 Task: Create a due date automation trigger when advanced on, on the monday of the week a card is due add content with a name containing resume at 11:00 AM.
Action: Mouse moved to (1303, 151)
Screenshot: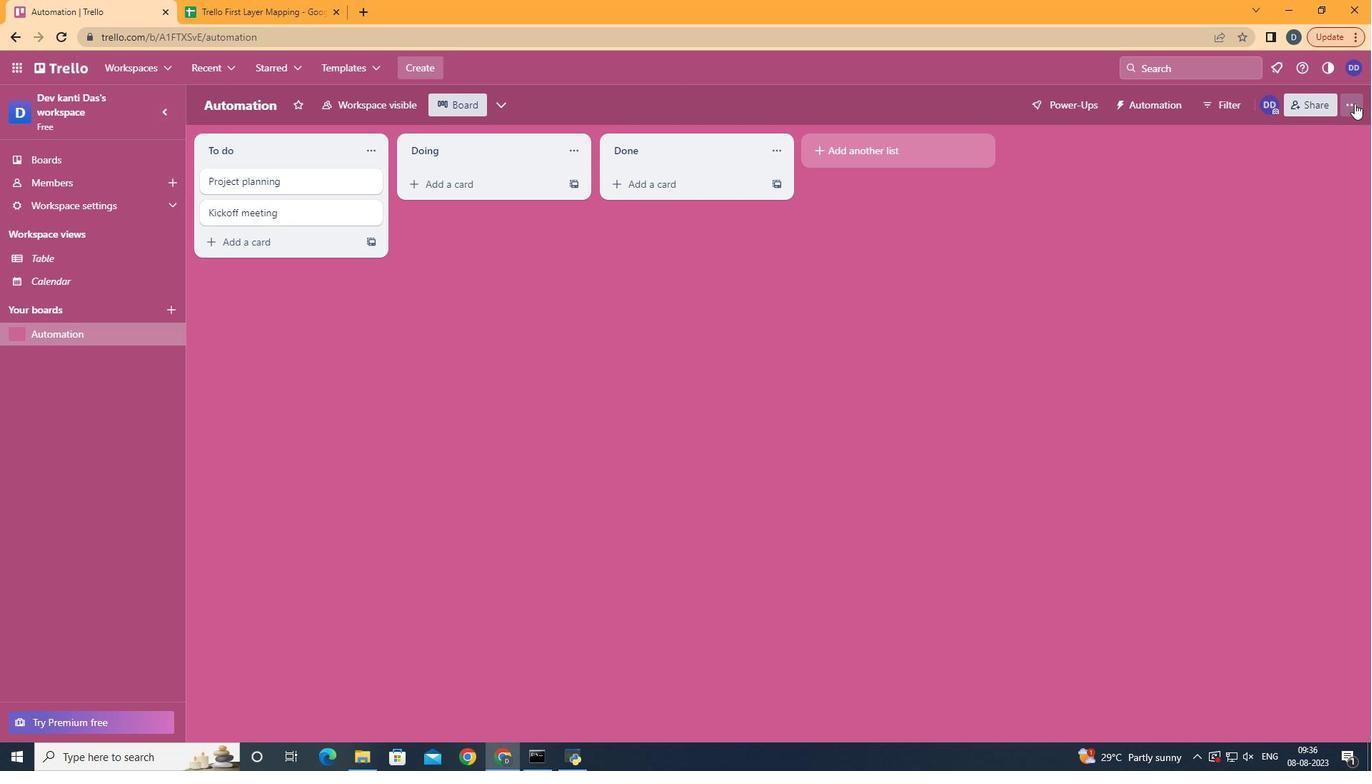 
Action: Mouse pressed left at (1303, 151)
Screenshot: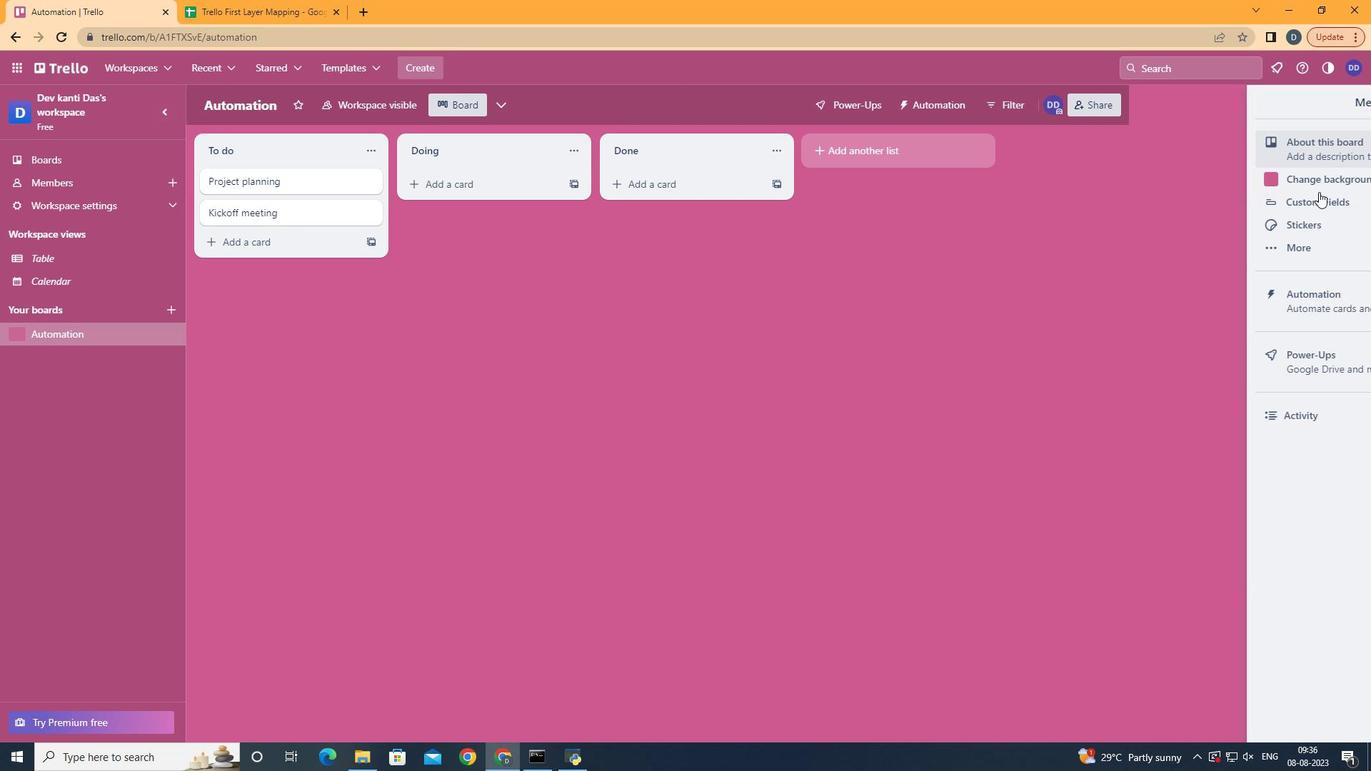 
Action: Mouse moved to (1215, 322)
Screenshot: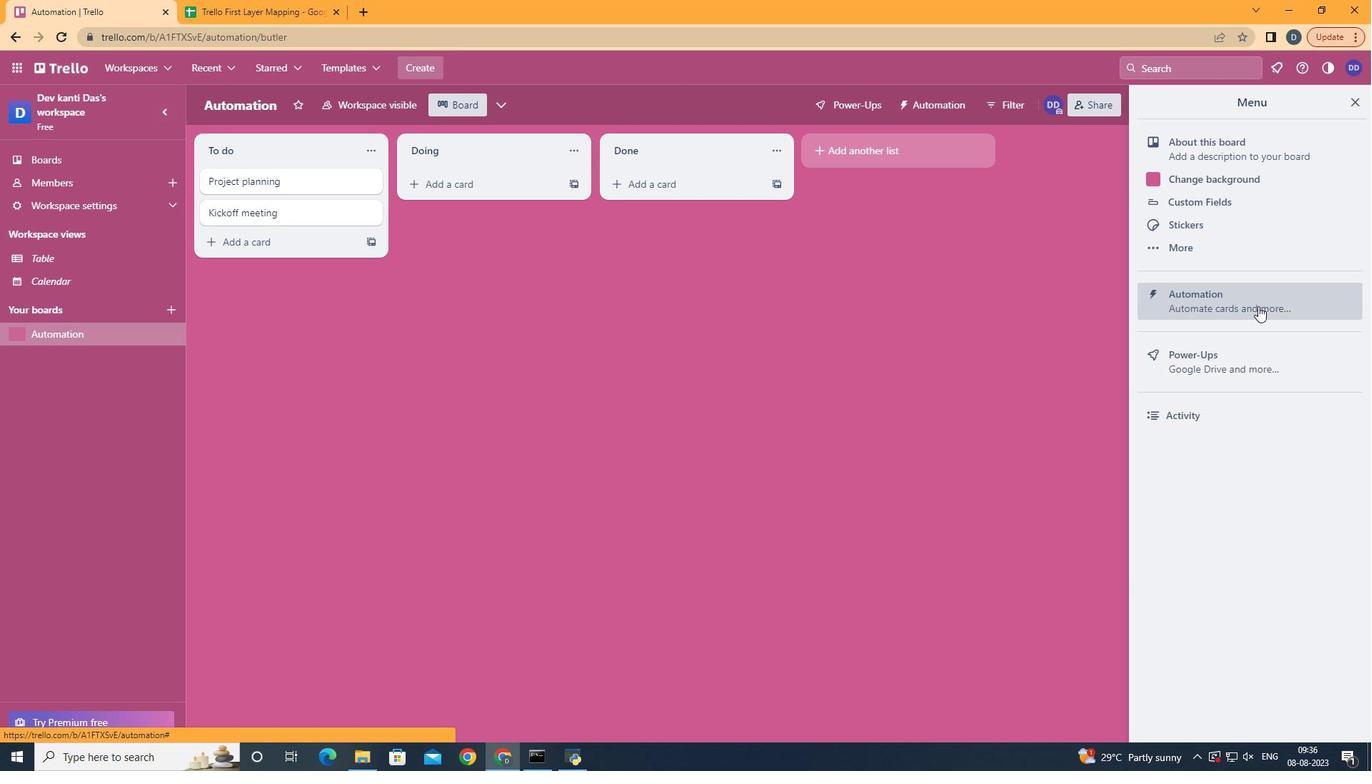 
Action: Mouse pressed left at (1215, 322)
Screenshot: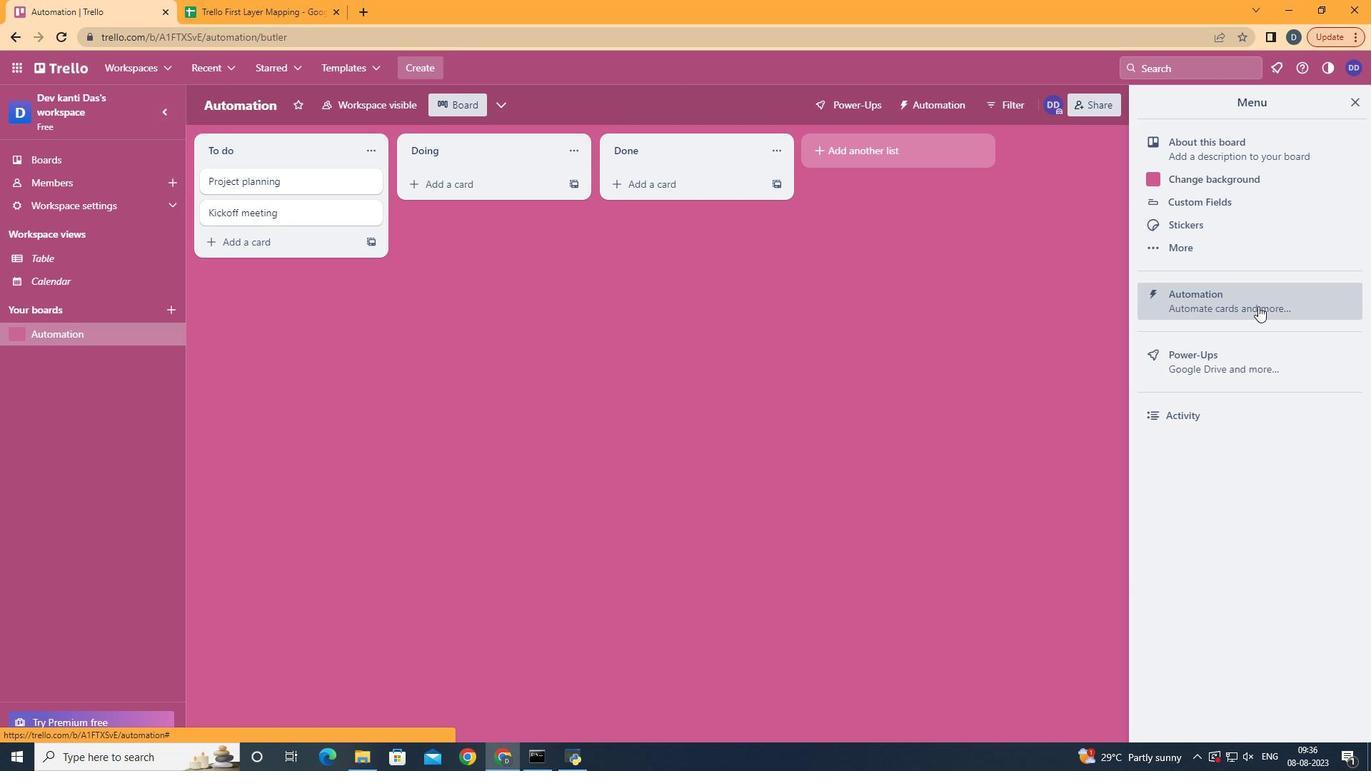 
Action: Mouse moved to (342, 312)
Screenshot: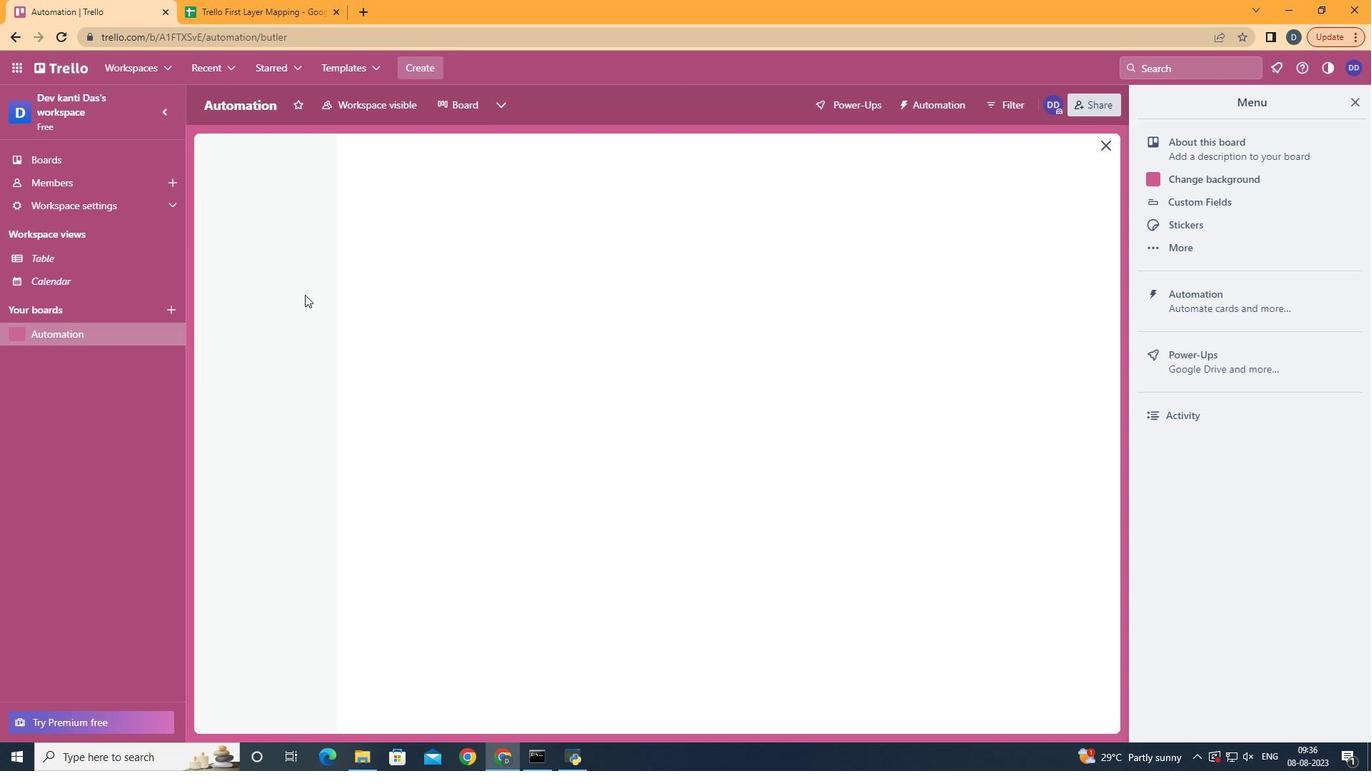 
Action: Mouse pressed left at (342, 312)
Screenshot: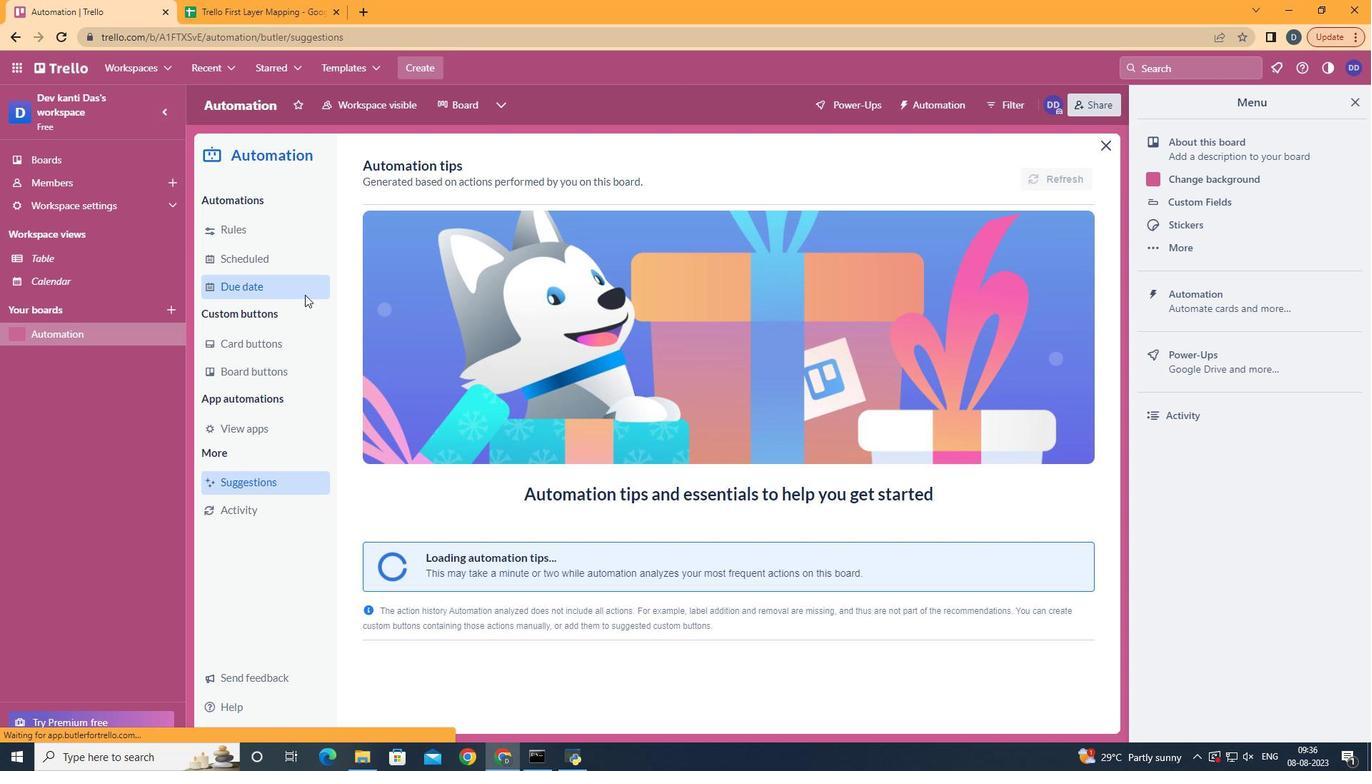 
Action: Mouse moved to (983, 210)
Screenshot: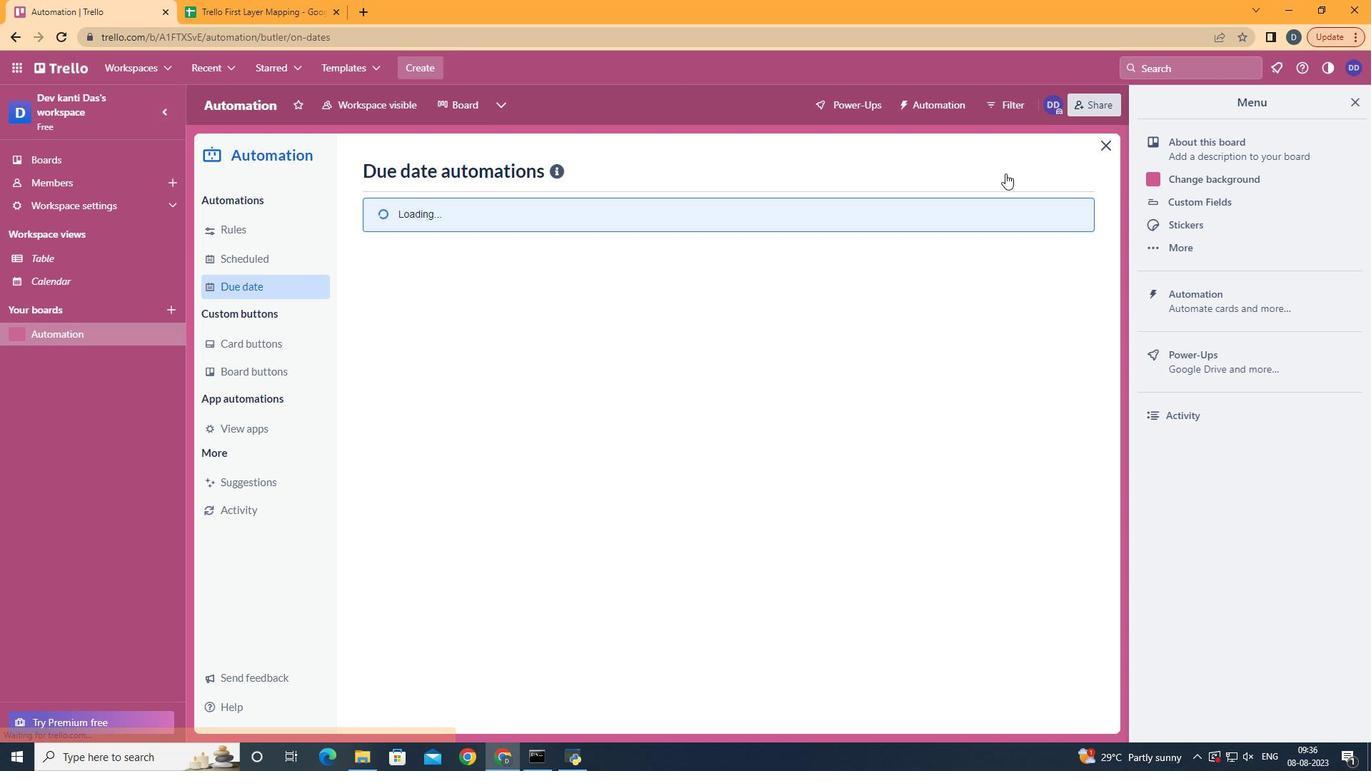 
Action: Mouse pressed left at (983, 210)
Screenshot: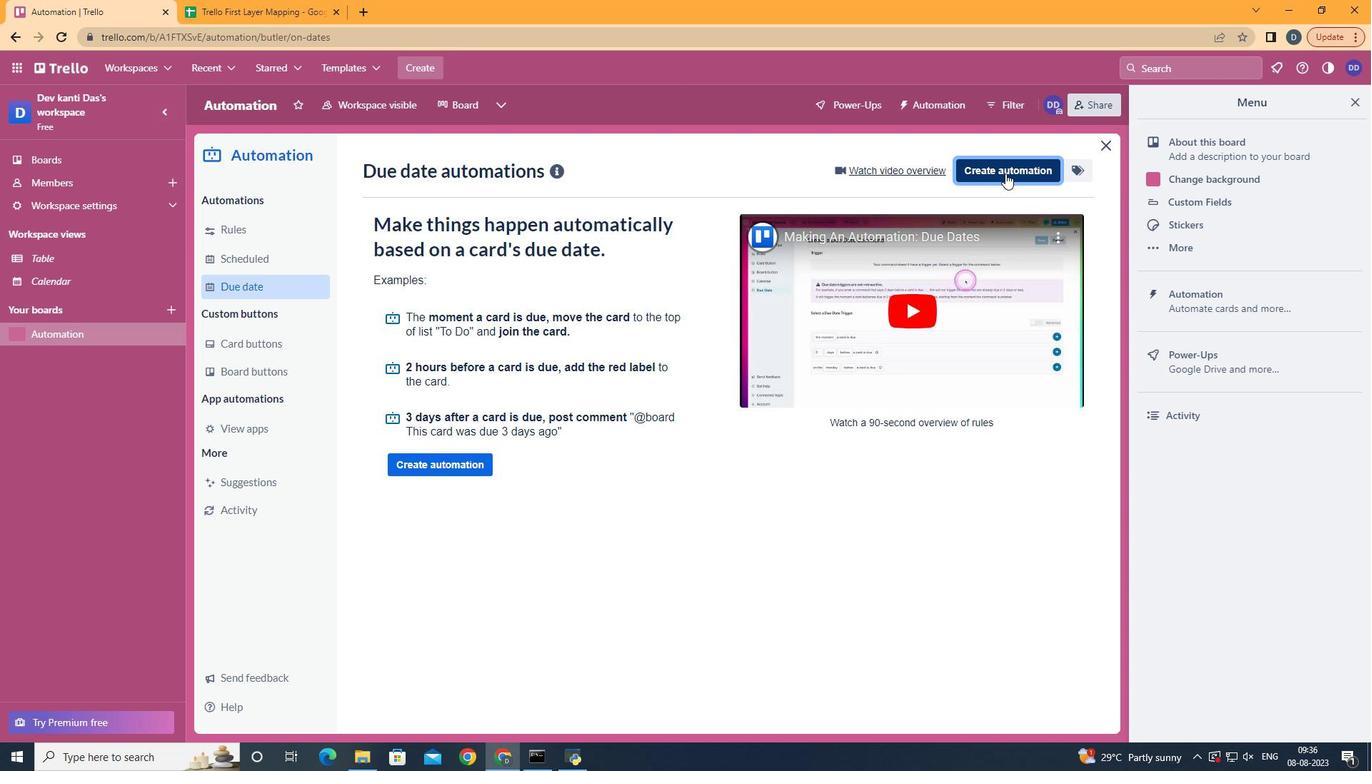
Action: Mouse moved to (763, 320)
Screenshot: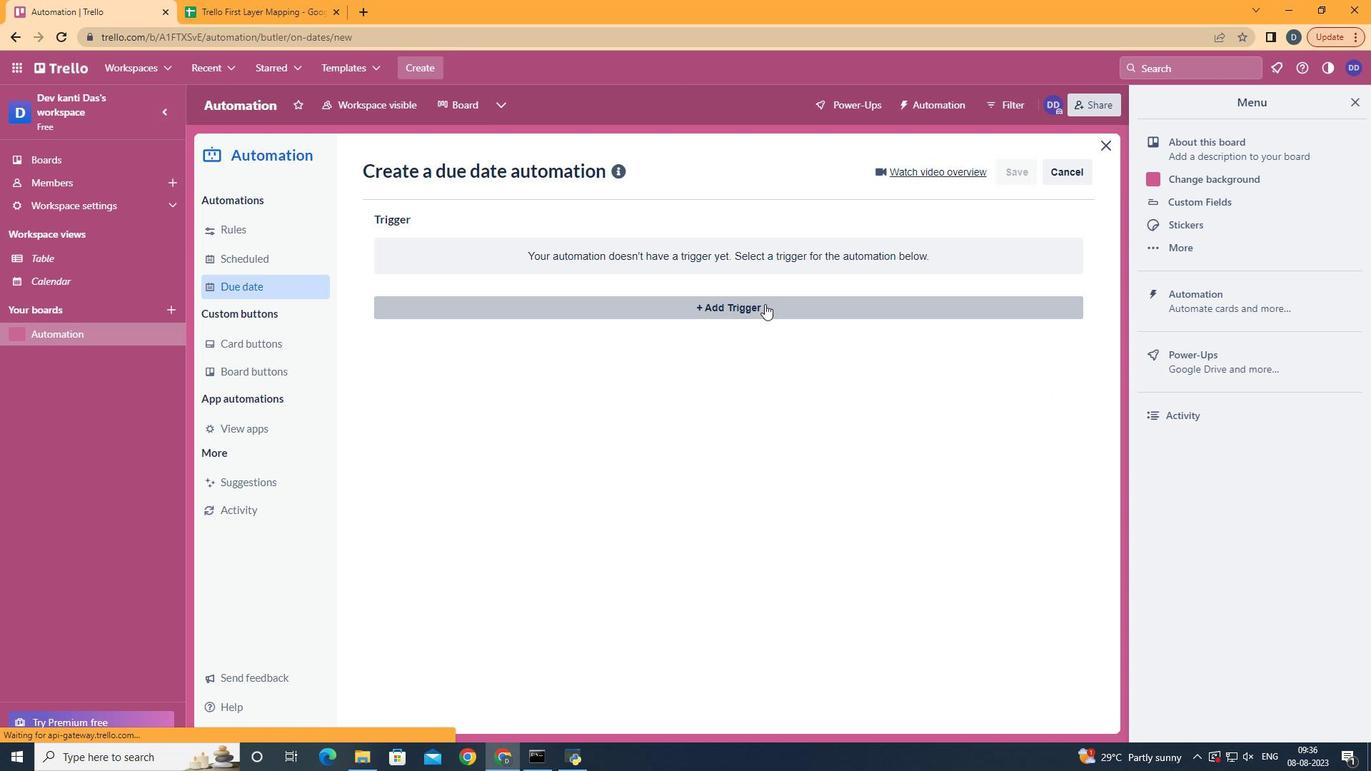 
Action: Mouse pressed left at (763, 320)
Screenshot: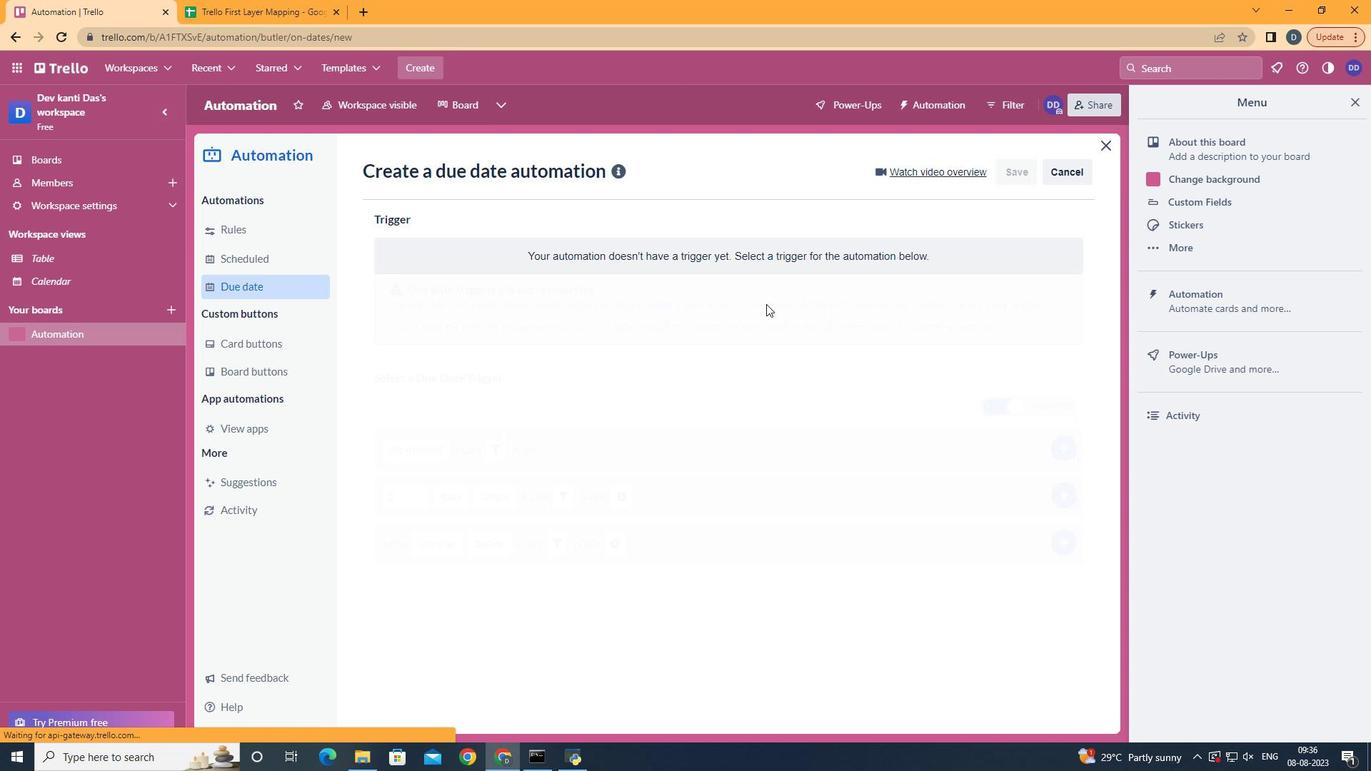 
Action: Mouse moved to (491, 372)
Screenshot: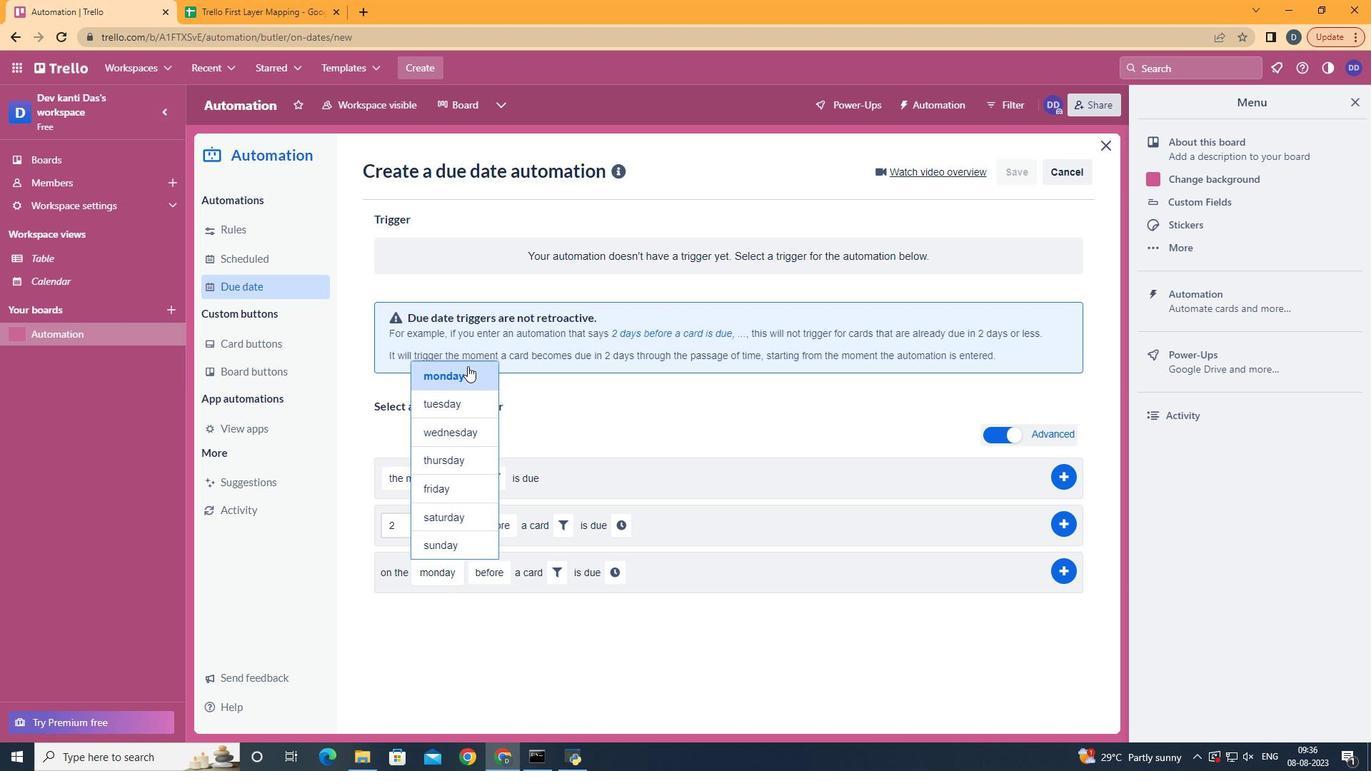 
Action: Mouse pressed left at (491, 372)
Screenshot: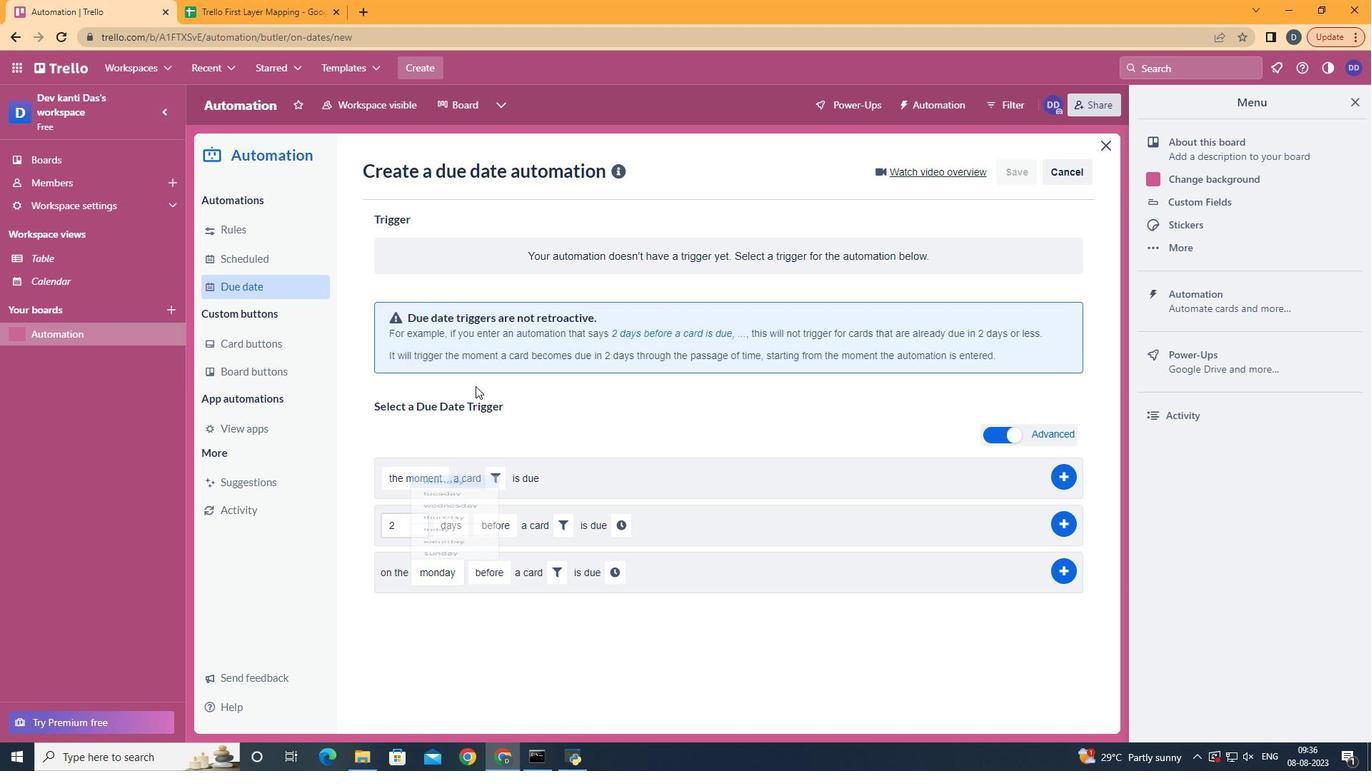 
Action: Mouse moved to (526, 613)
Screenshot: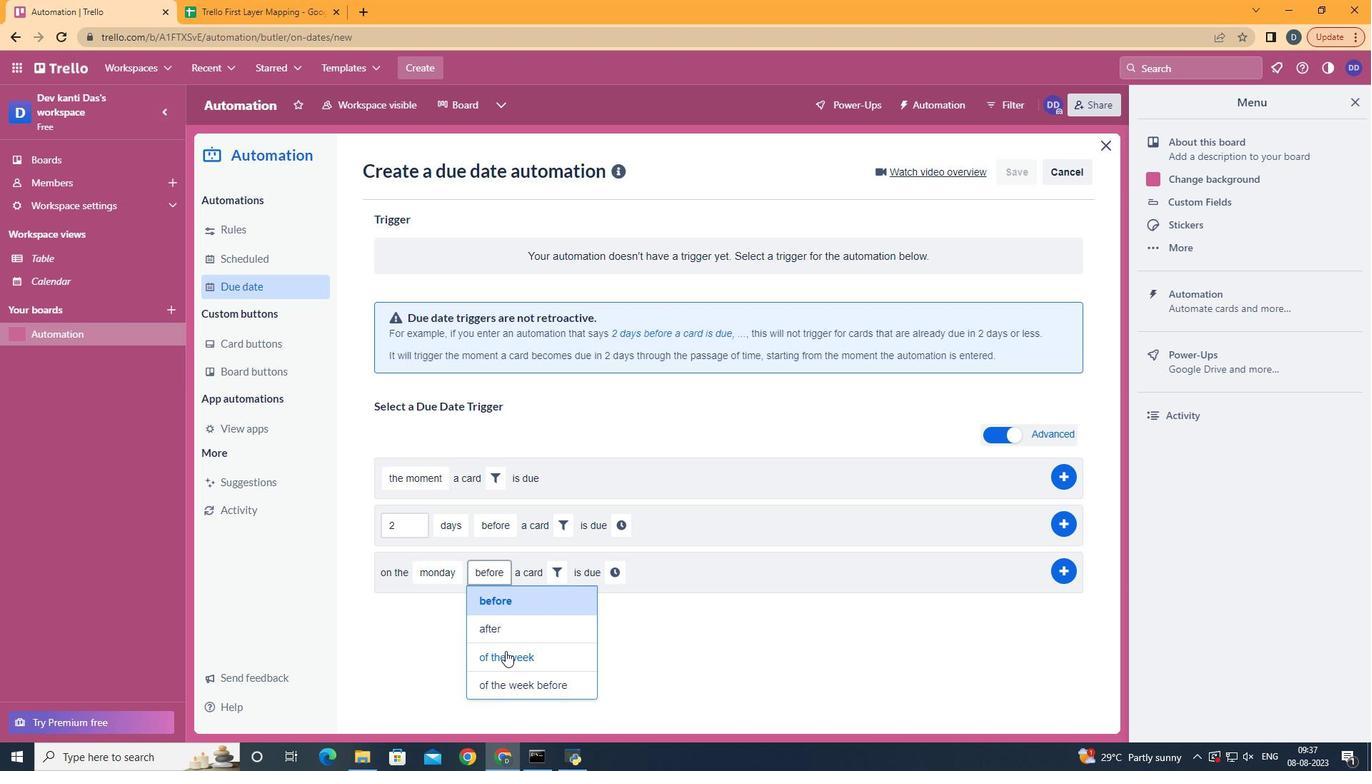 
Action: Mouse pressed left at (526, 613)
Screenshot: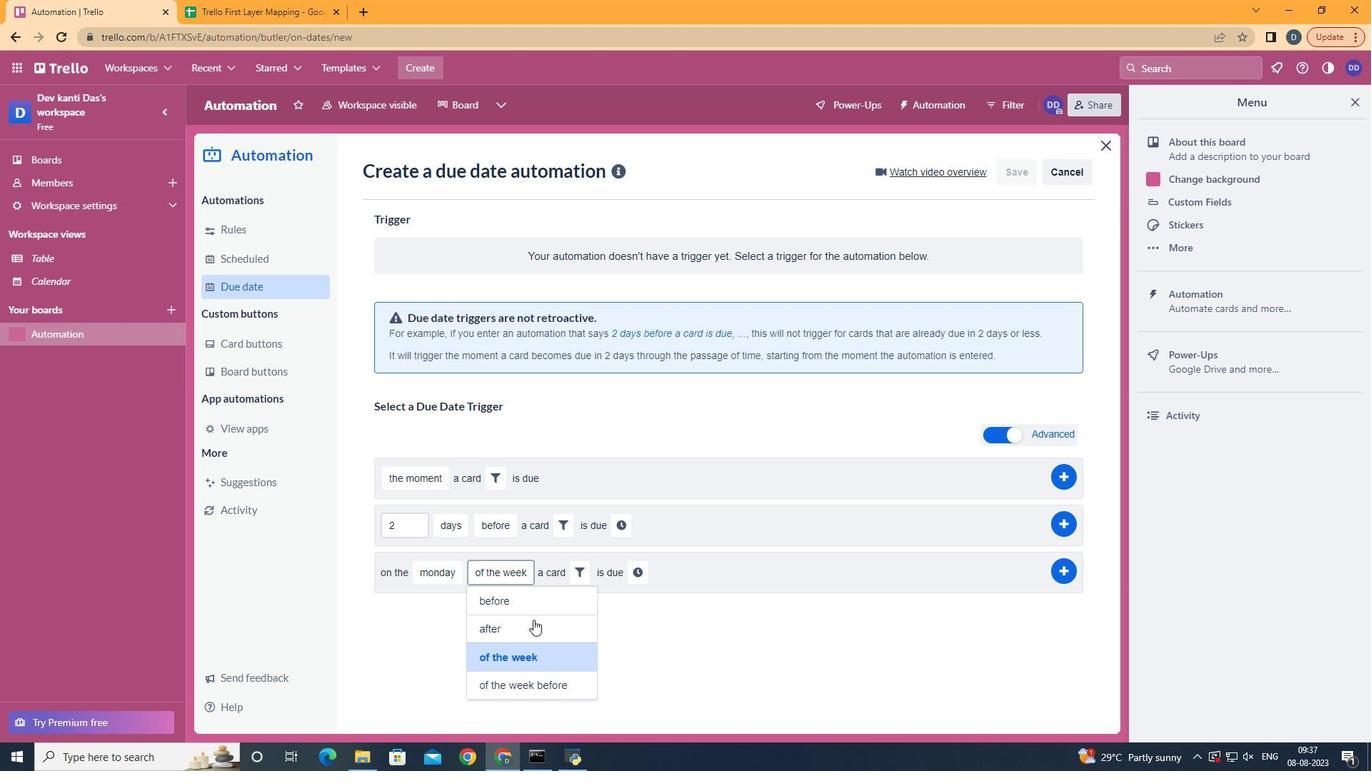 
Action: Mouse moved to (595, 535)
Screenshot: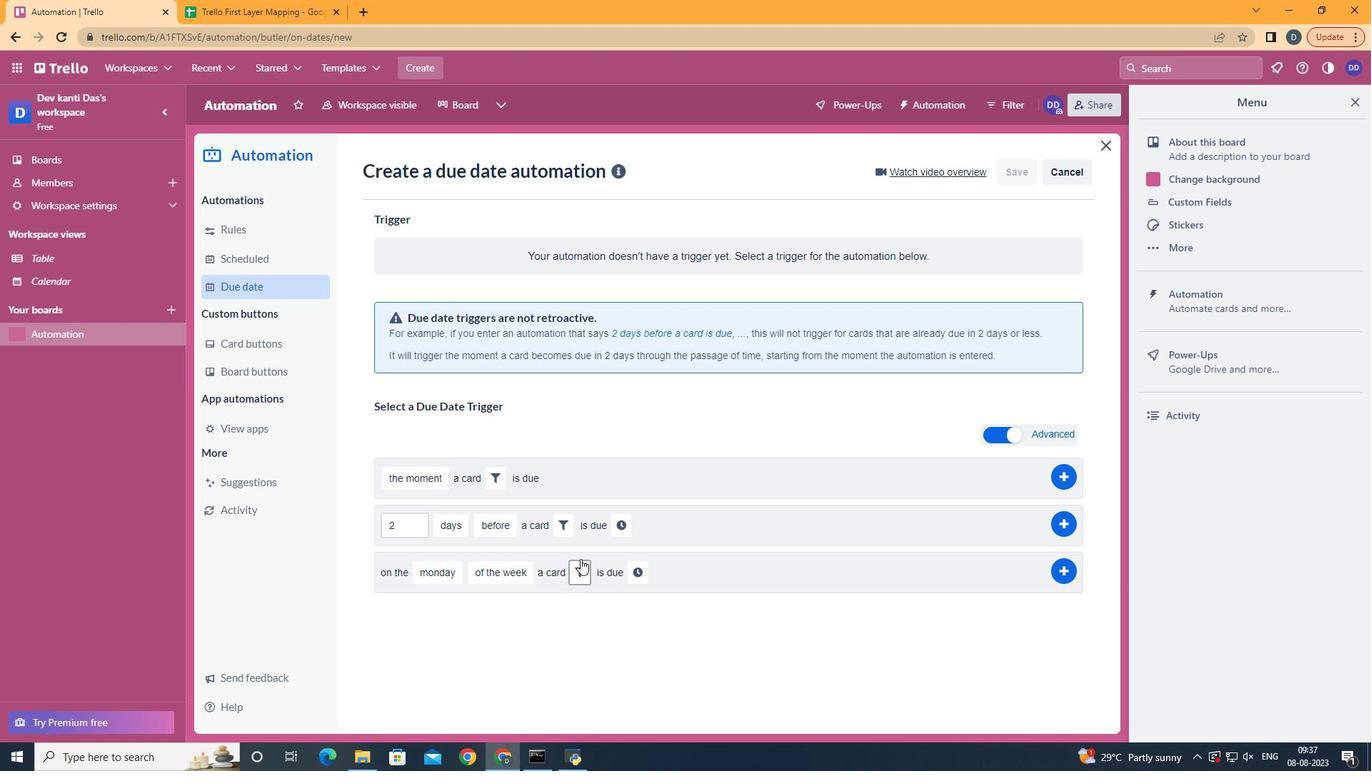 
Action: Mouse pressed left at (595, 535)
Screenshot: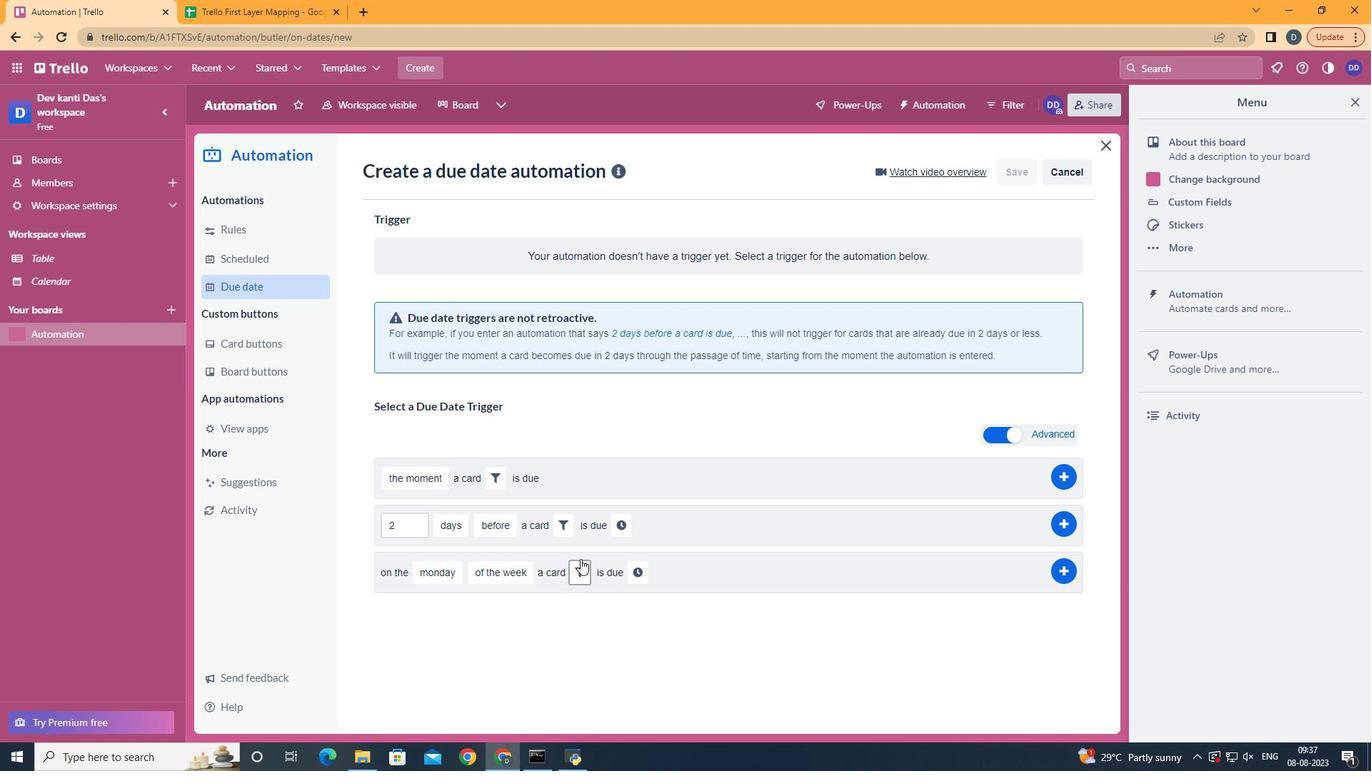 
Action: Mouse moved to (753, 580)
Screenshot: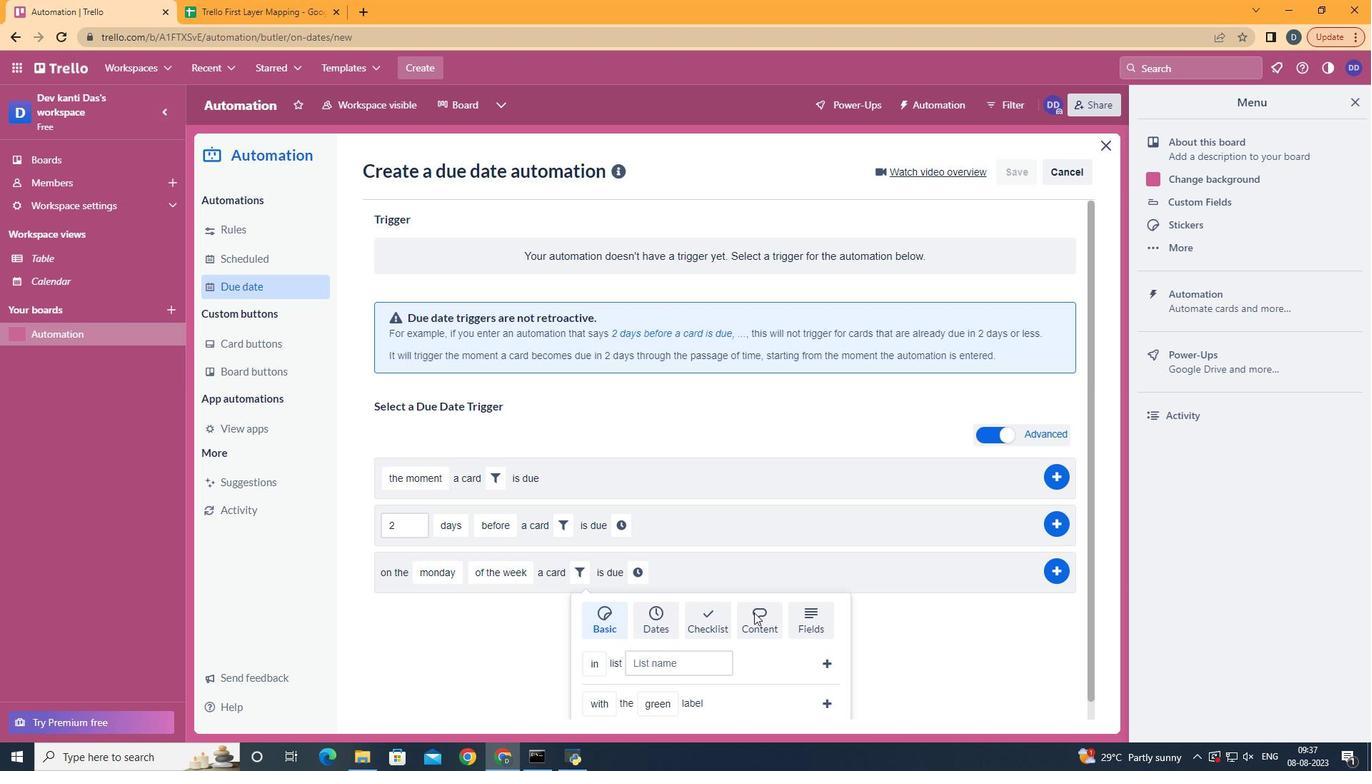 
Action: Mouse pressed left at (753, 580)
Screenshot: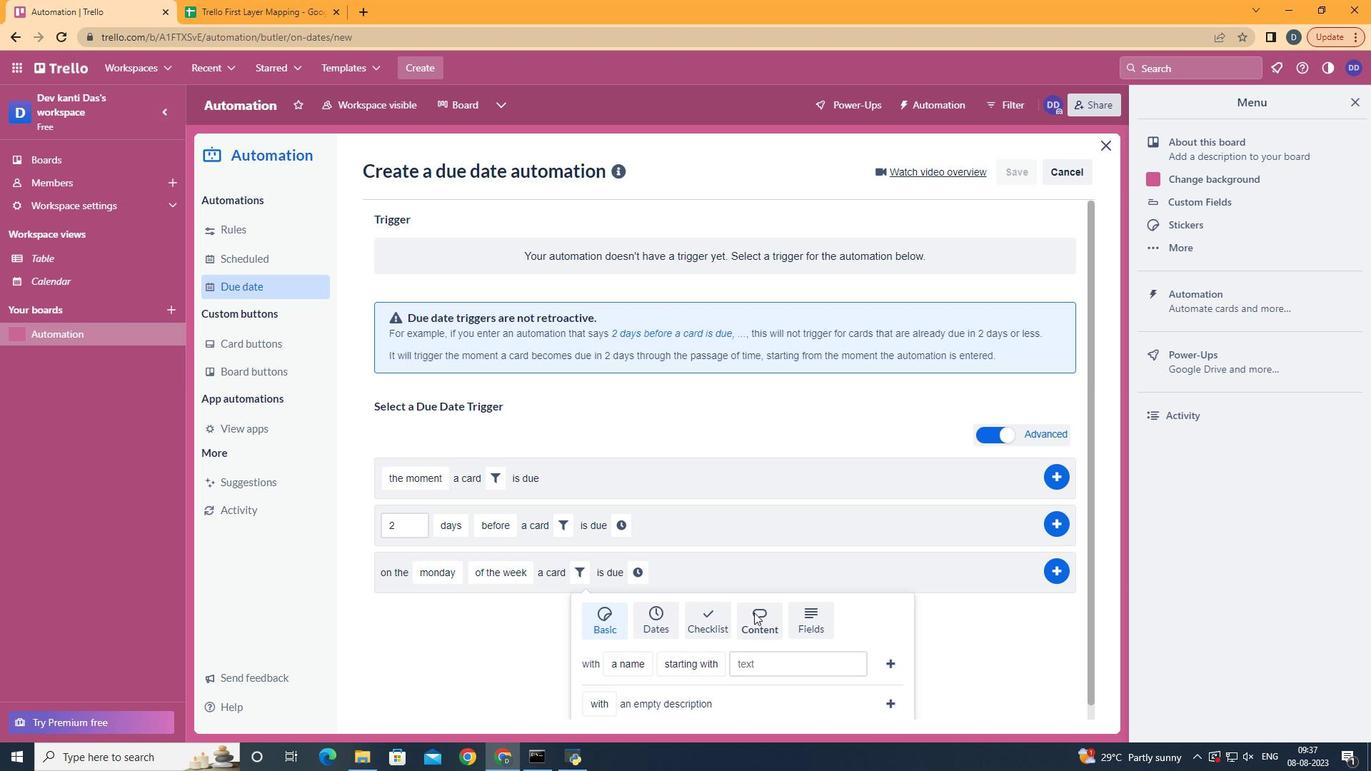 
Action: Mouse moved to (656, 552)
Screenshot: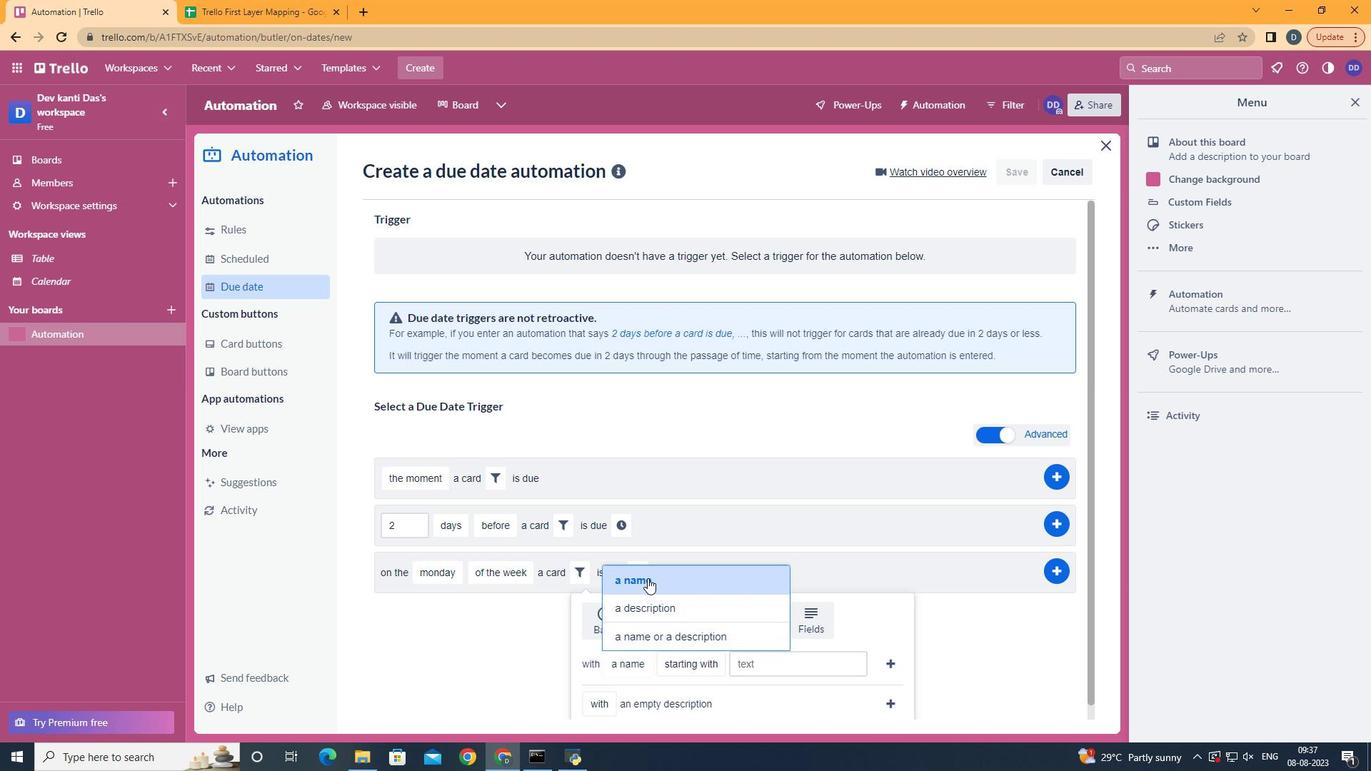 
Action: Mouse pressed left at (656, 552)
Screenshot: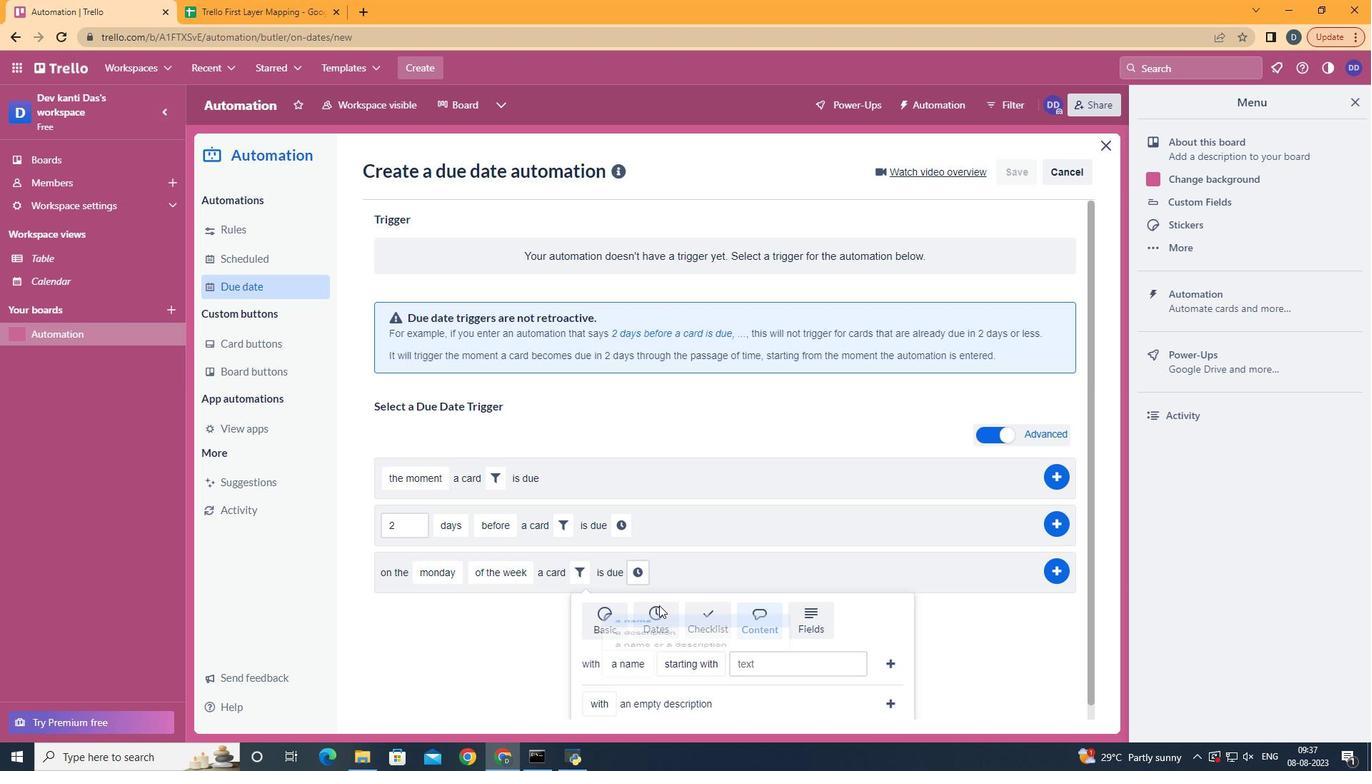 
Action: Mouse moved to (740, 529)
Screenshot: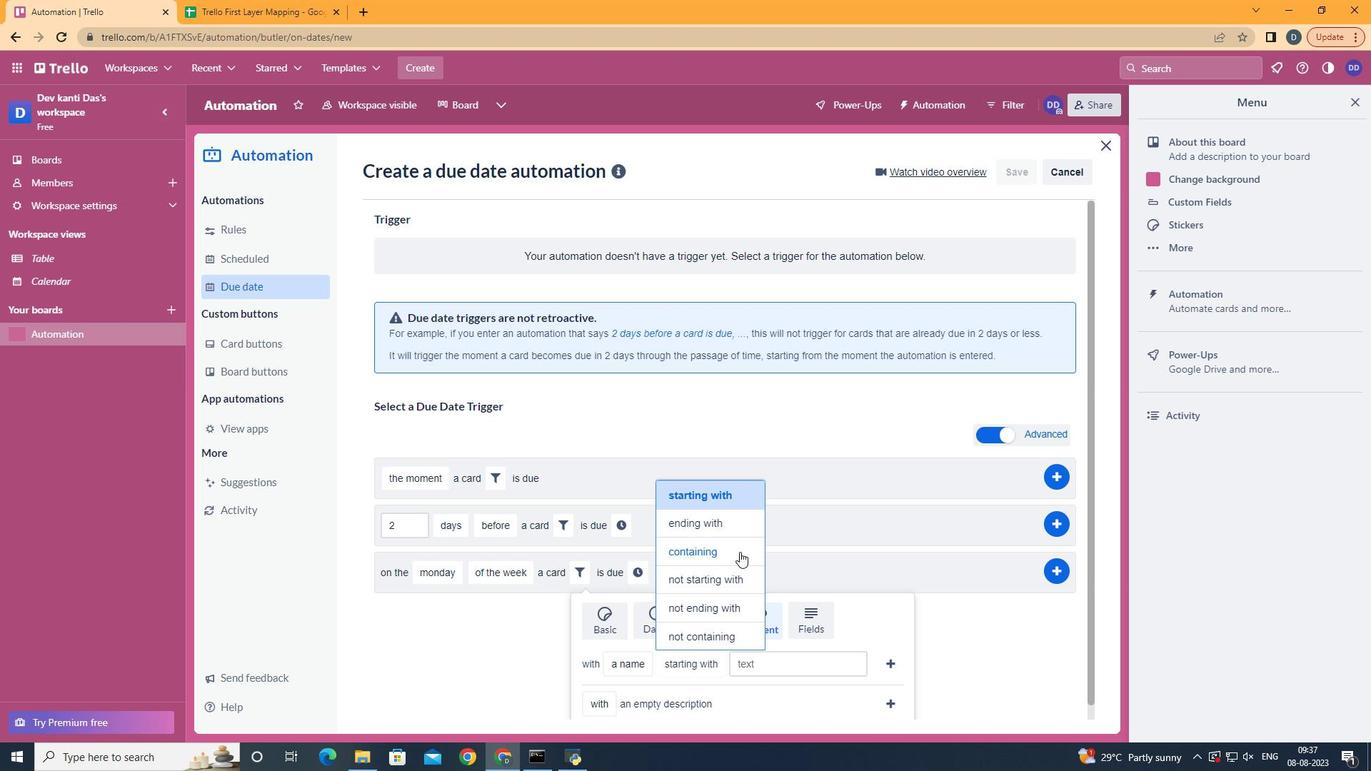 
Action: Mouse pressed left at (740, 529)
Screenshot: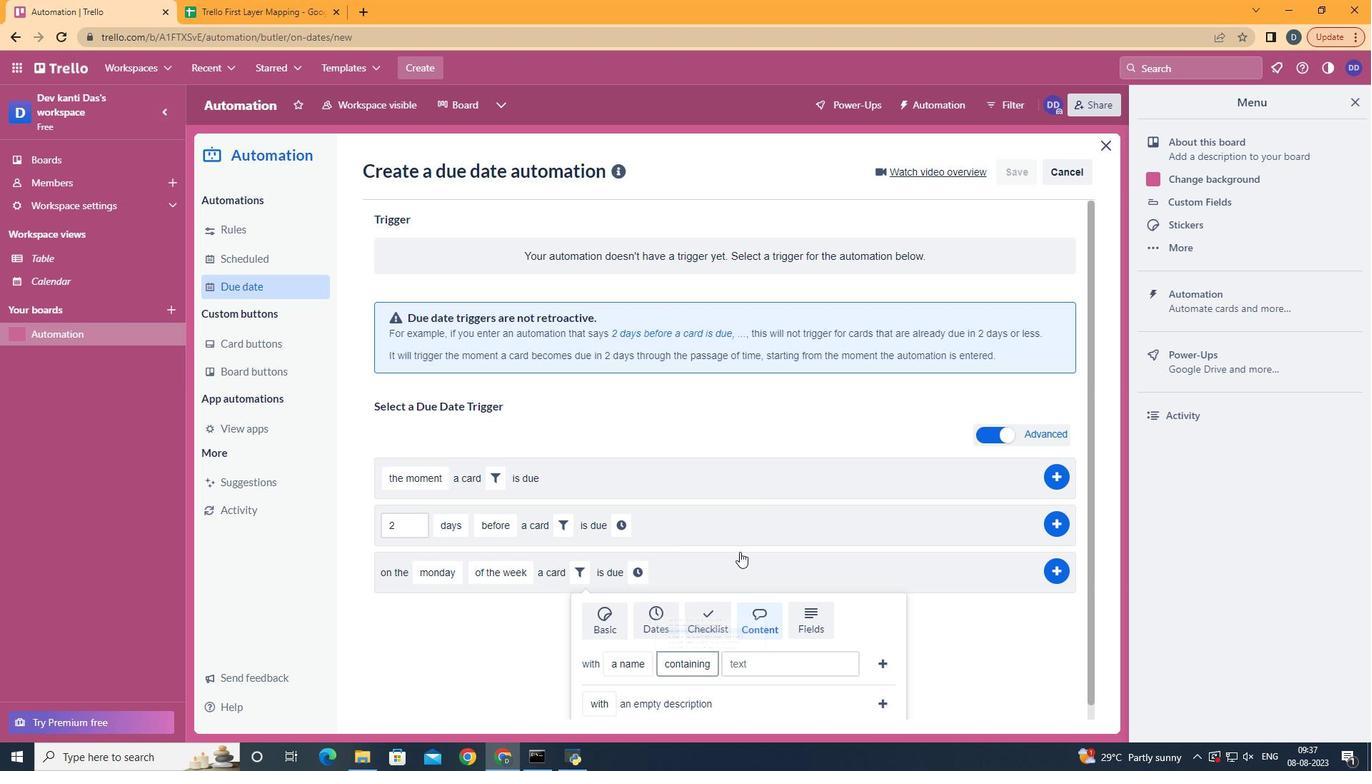
Action: Mouse moved to (771, 625)
Screenshot: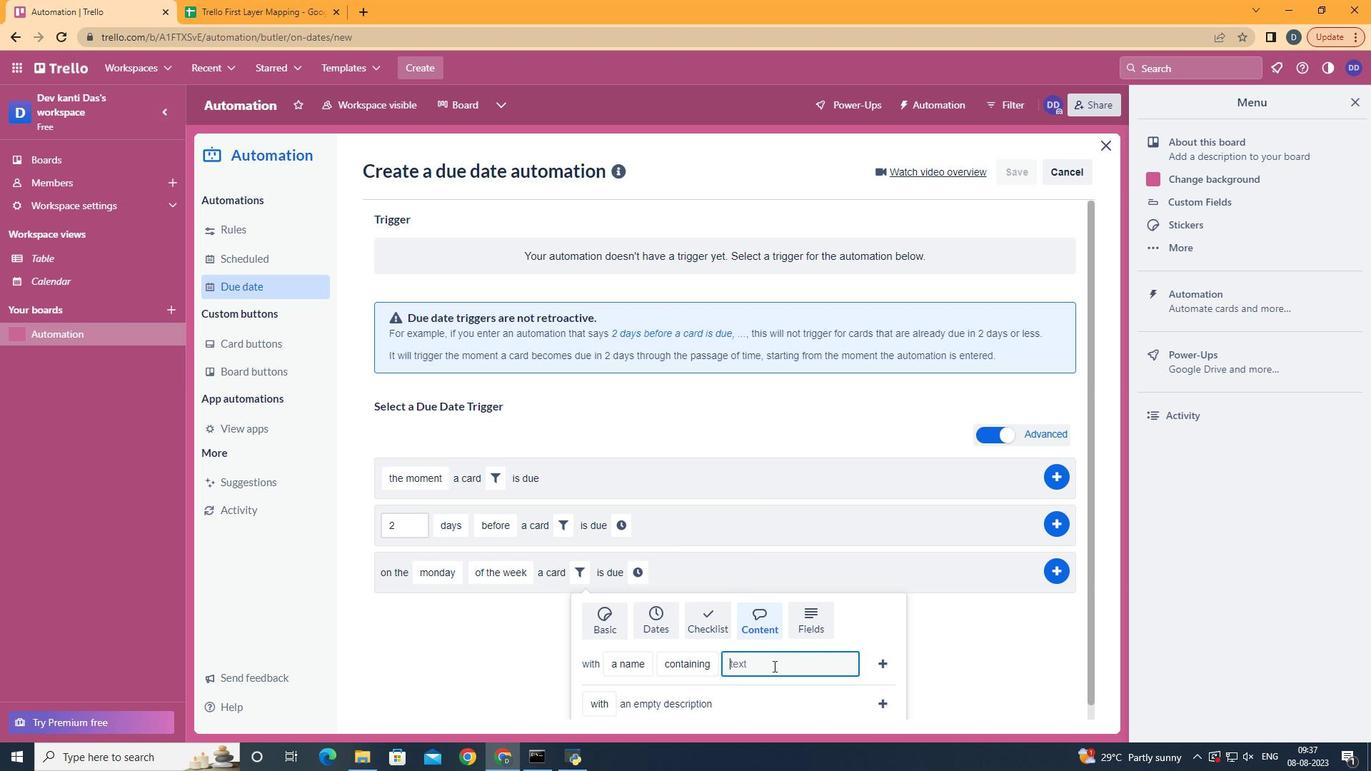 
Action: Mouse pressed left at (771, 625)
Screenshot: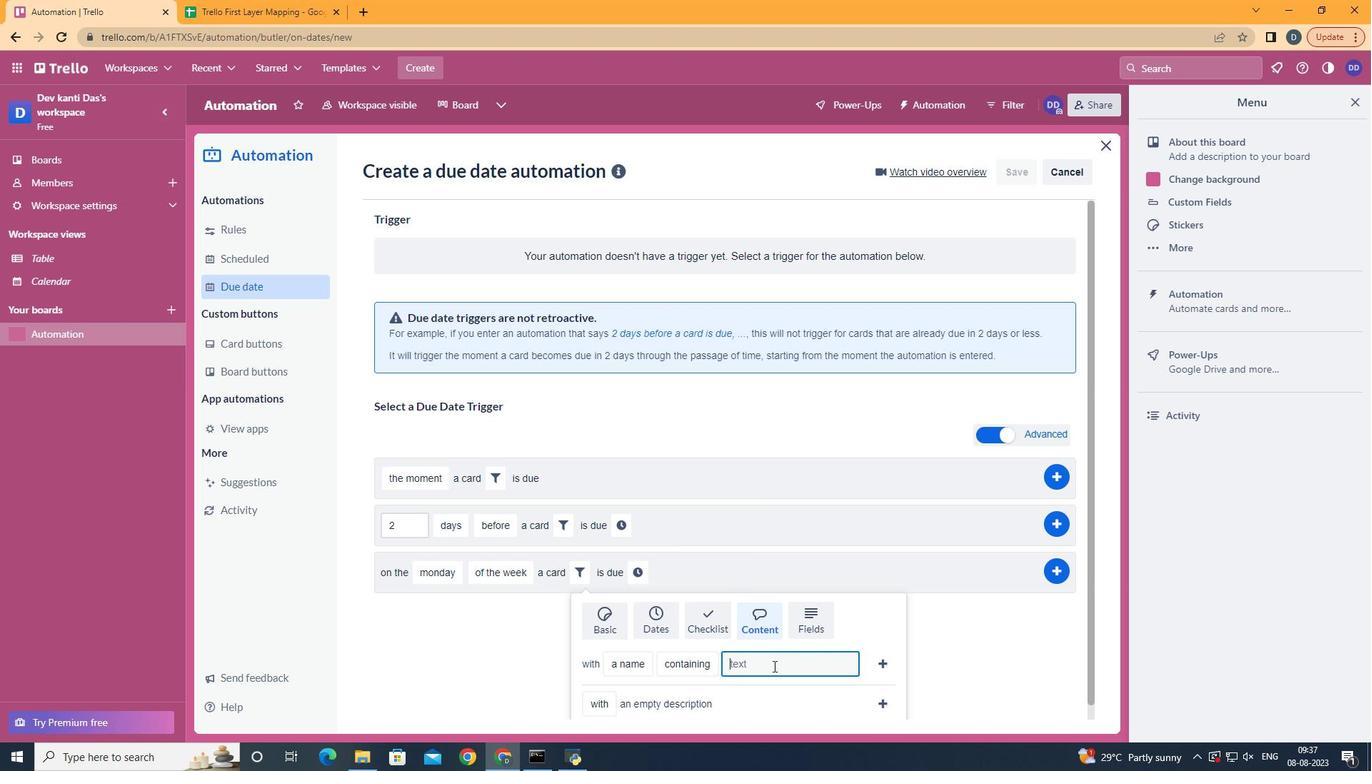 
Action: Key pressed resume
Screenshot: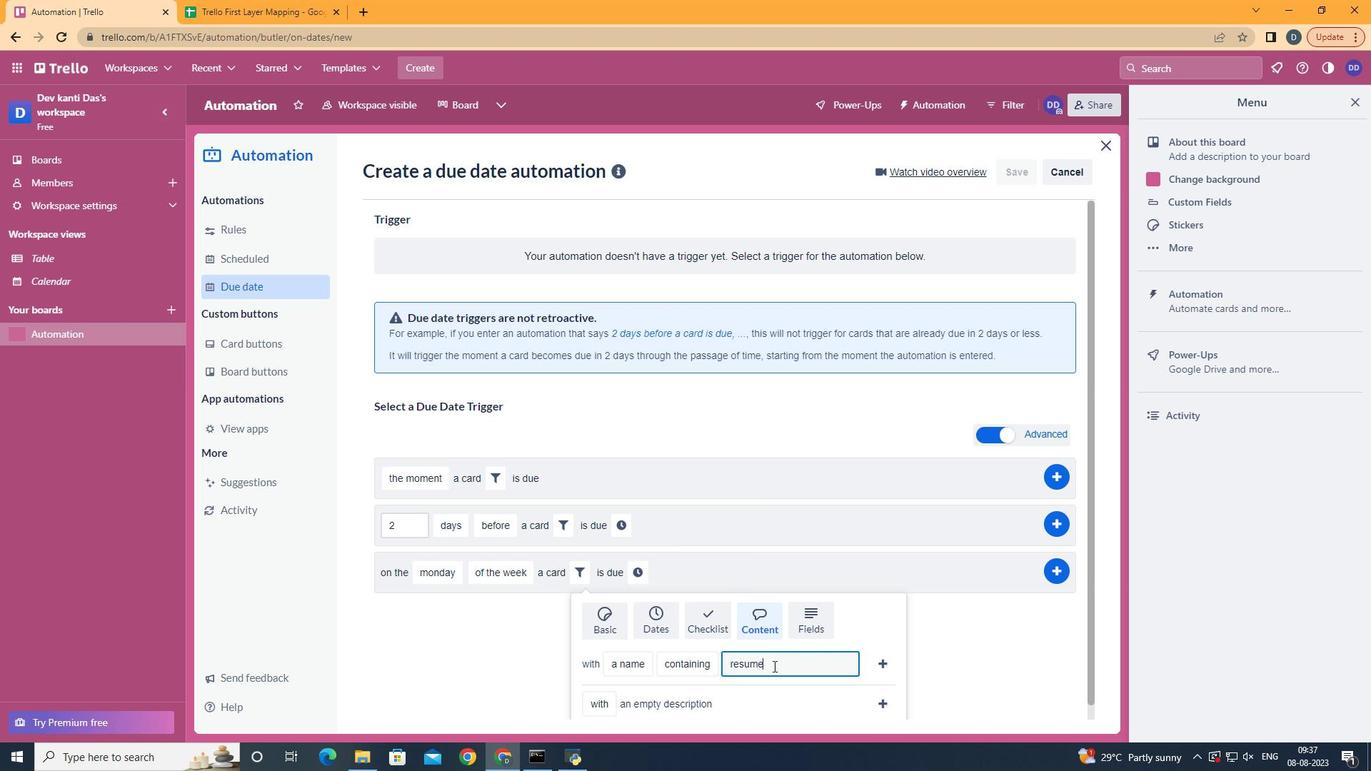 
Action: Mouse moved to (875, 625)
Screenshot: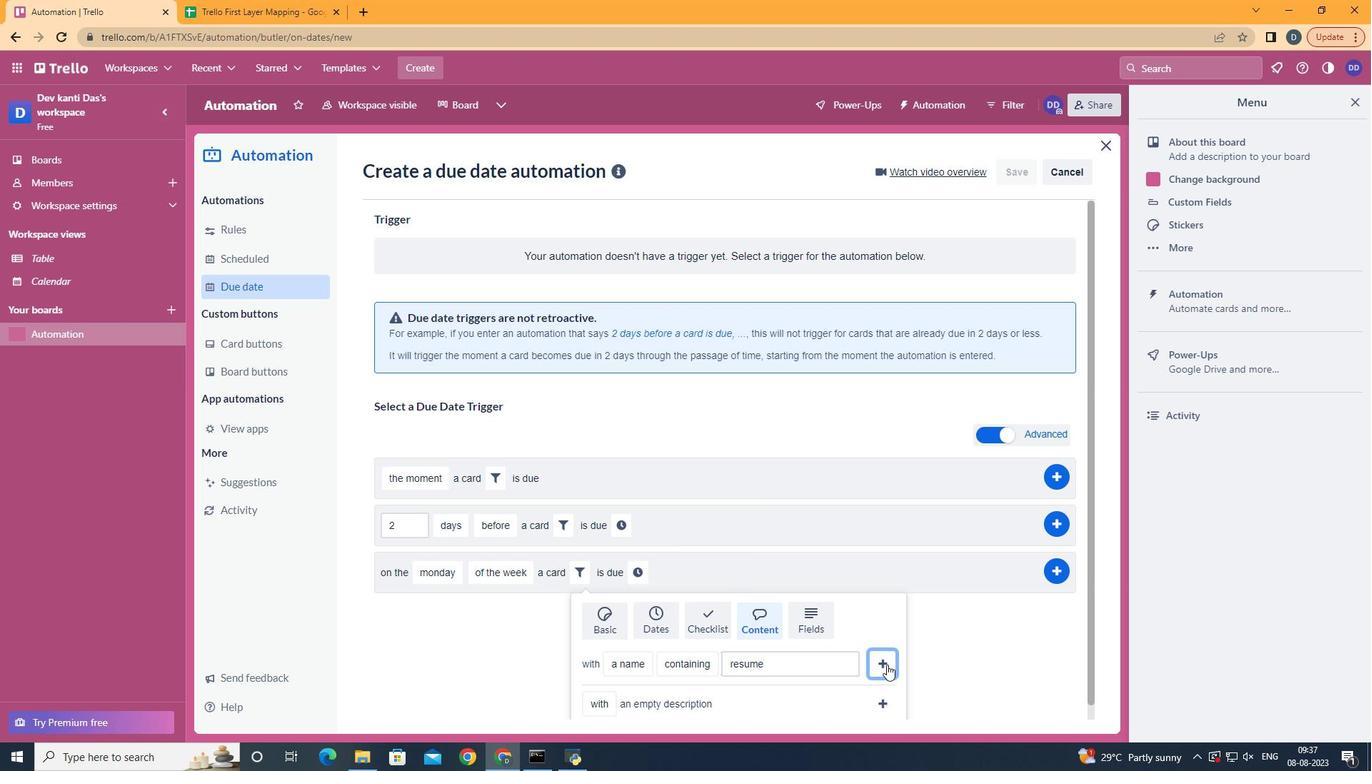 
Action: Mouse pressed left at (875, 625)
Screenshot: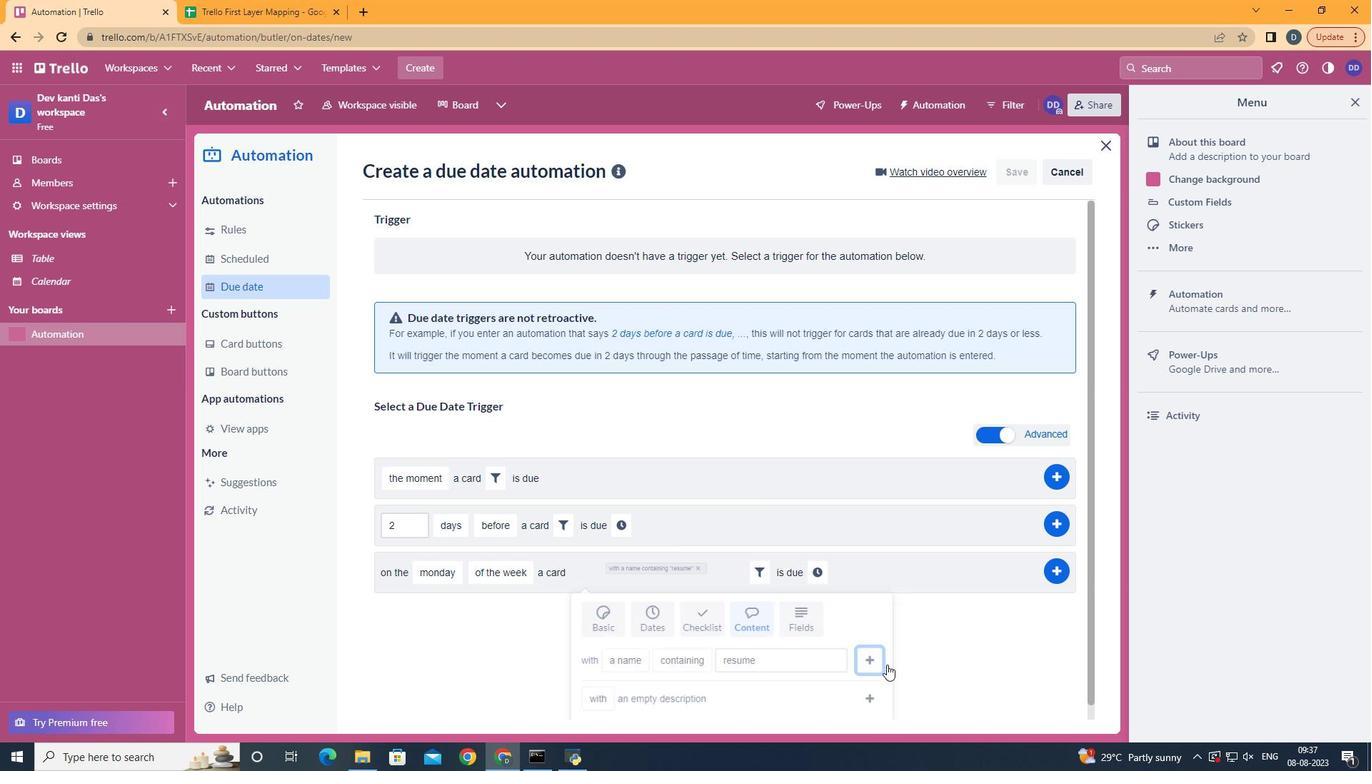 
Action: Mouse moved to (815, 547)
Screenshot: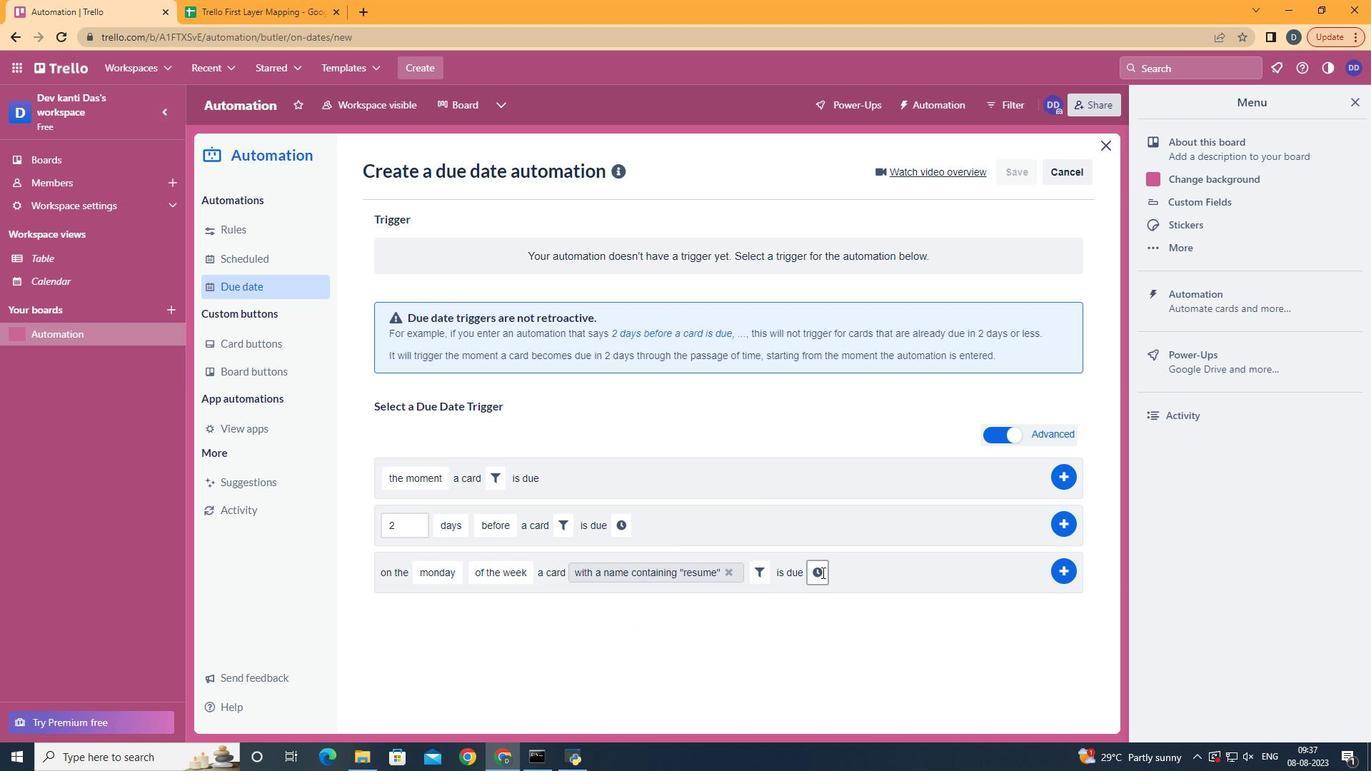 
Action: Mouse pressed left at (815, 547)
Screenshot: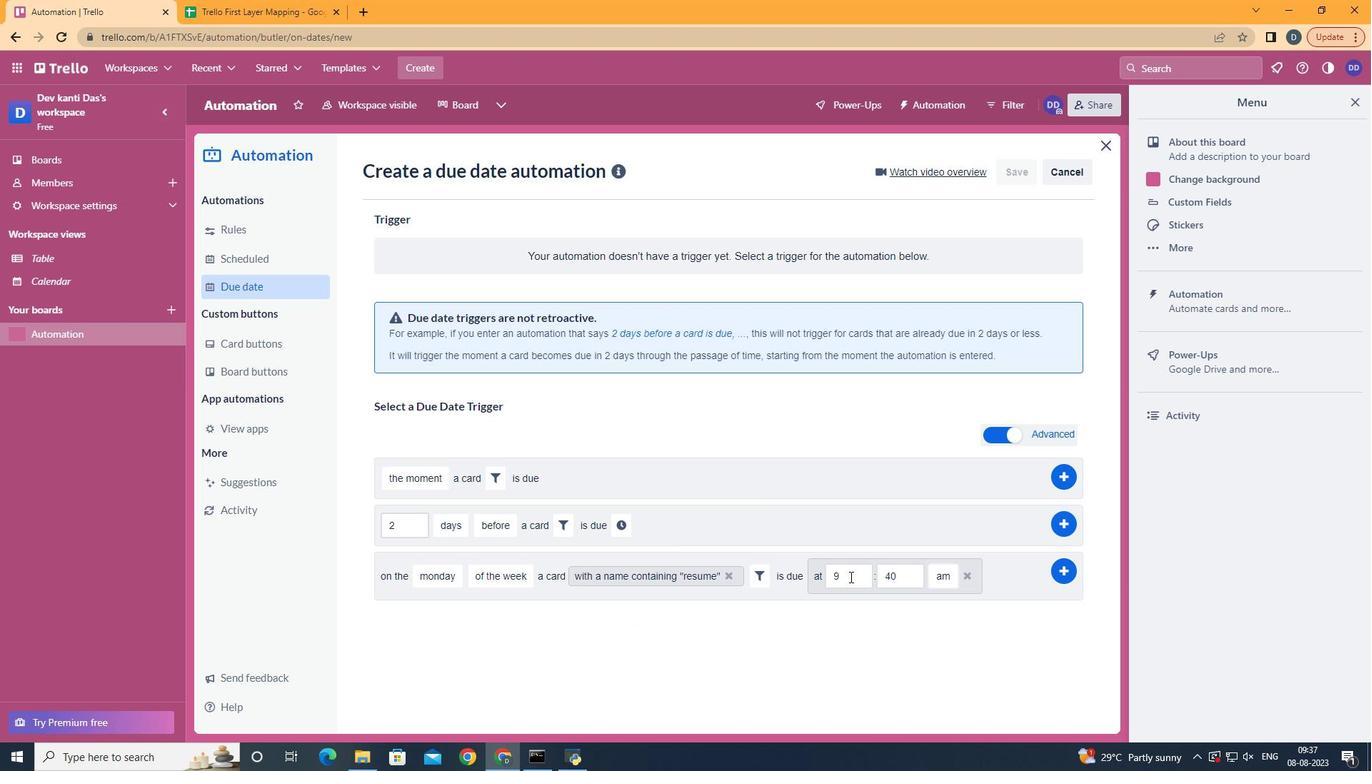 
Action: Mouse moved to (854, 550)
Screenshot: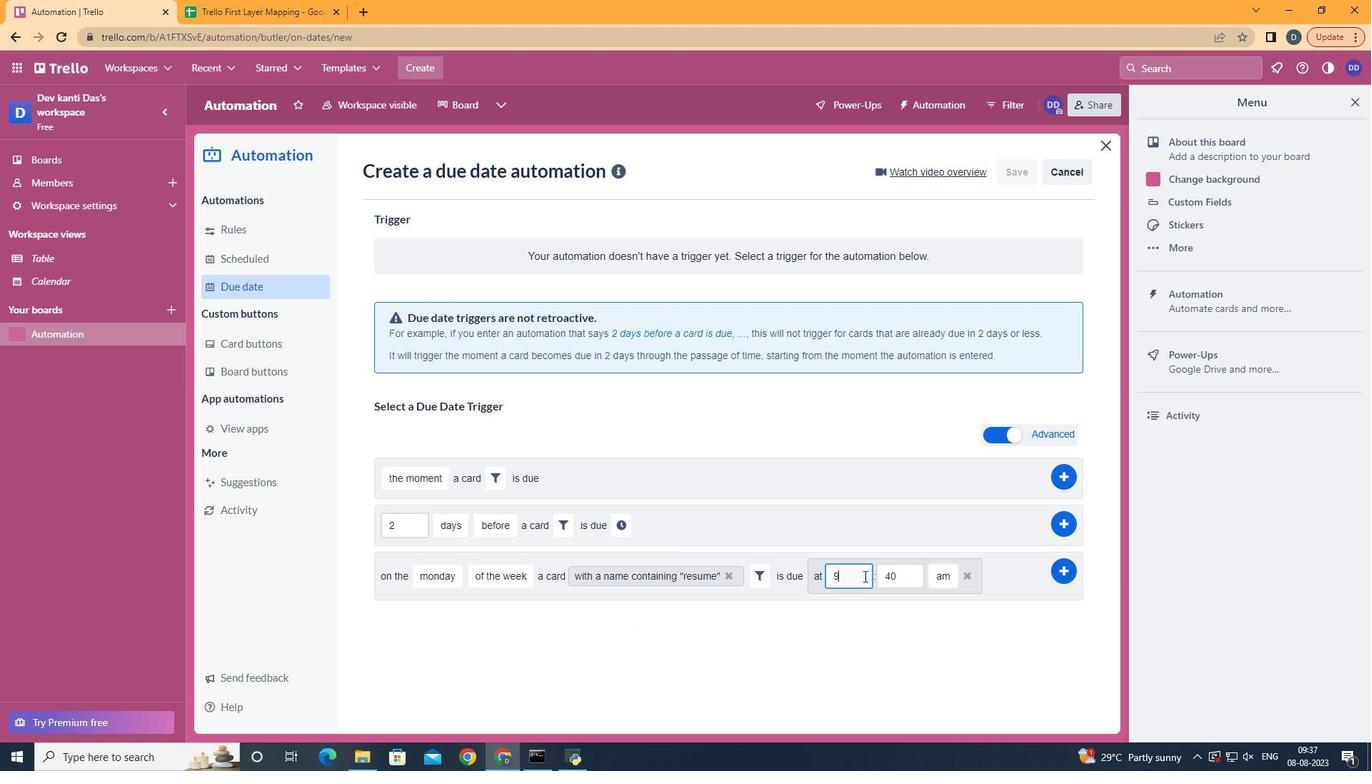 
Action: Mouse pressed left at (854, 550)
Screenshot: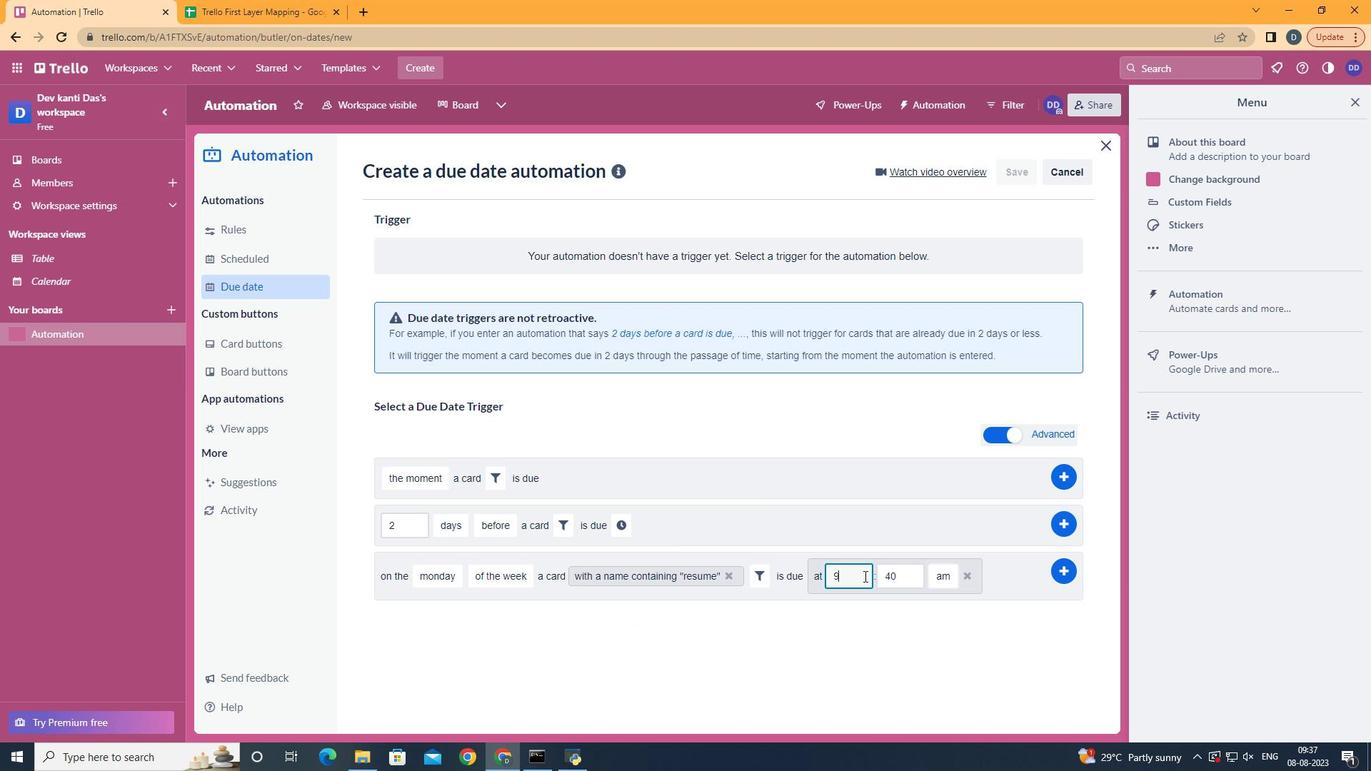 
Action: Key pressed <Key.backspace>11
Screenshot: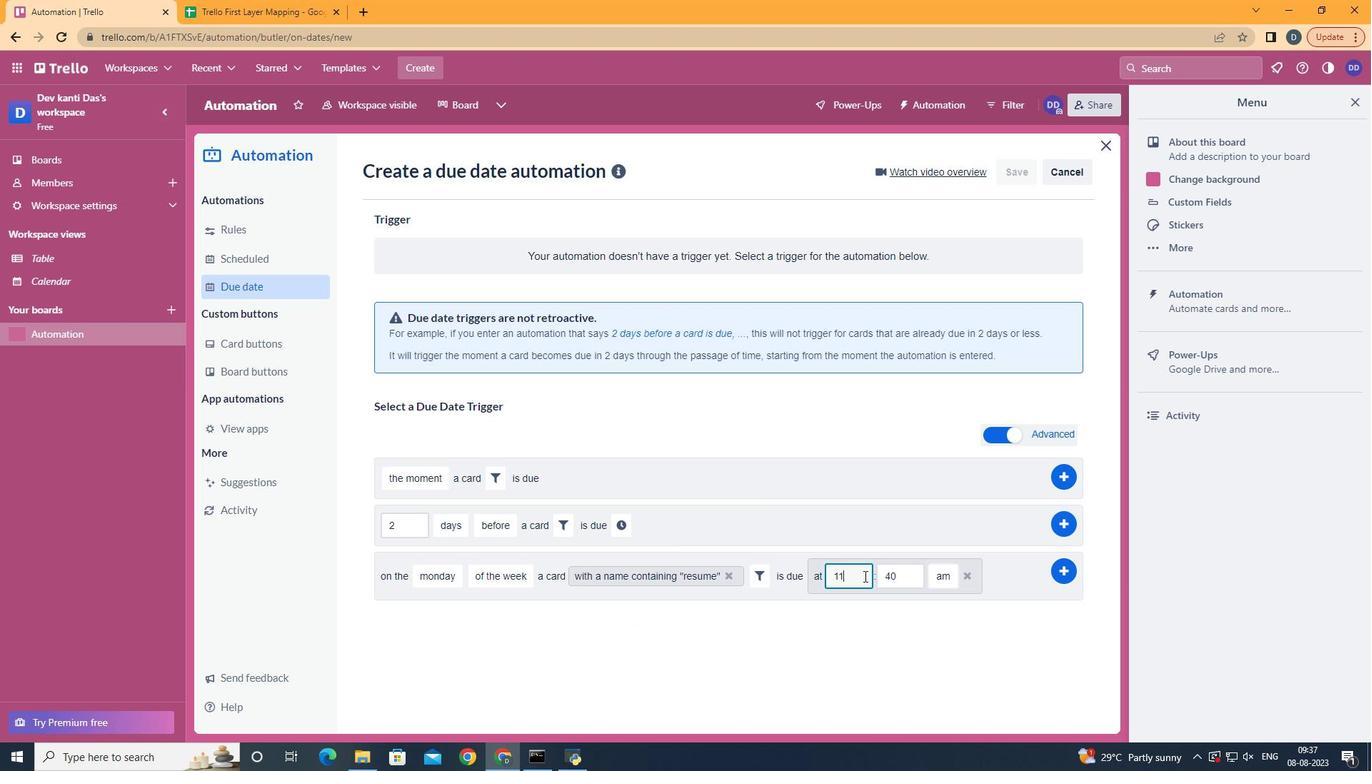 
Action: Mouse moved to (894, 551)
Screenshot: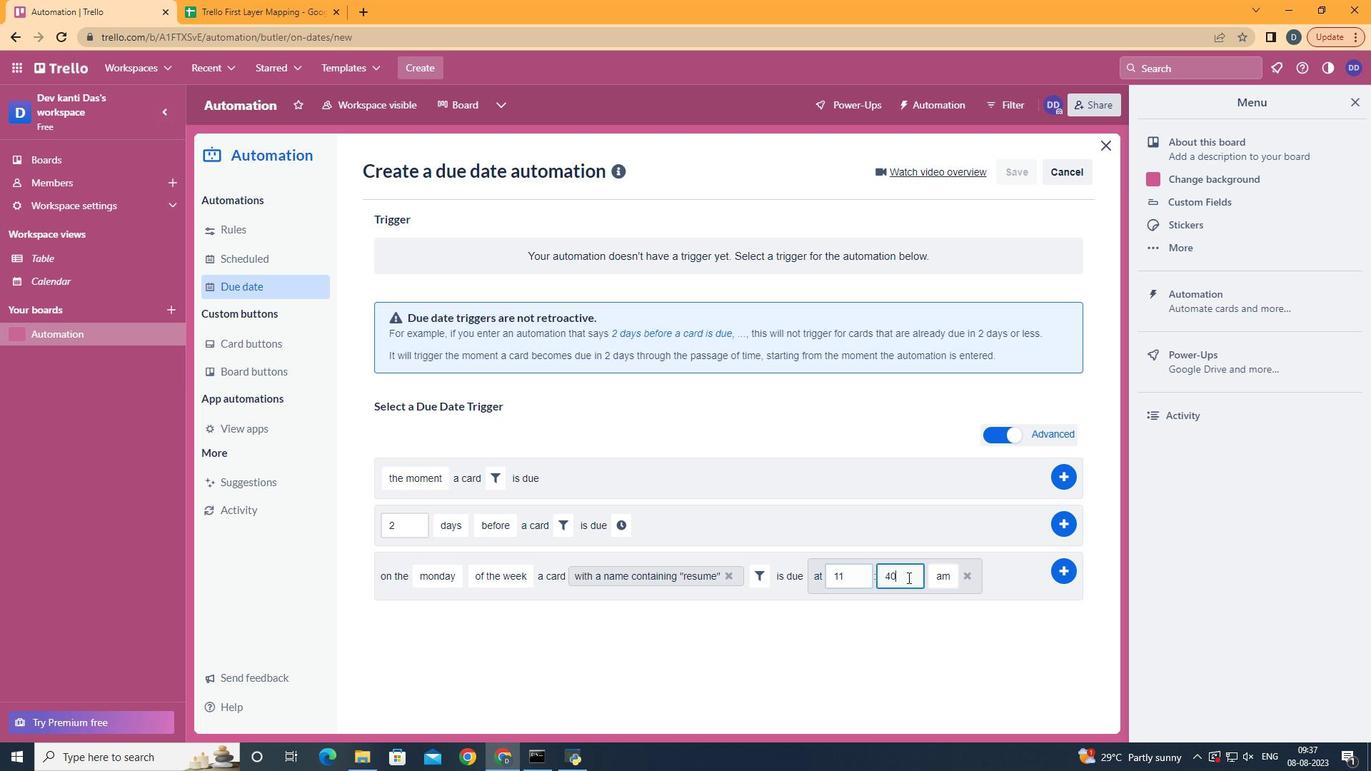 
Action: Mouse pressed left at (894, 551)
Screenshot: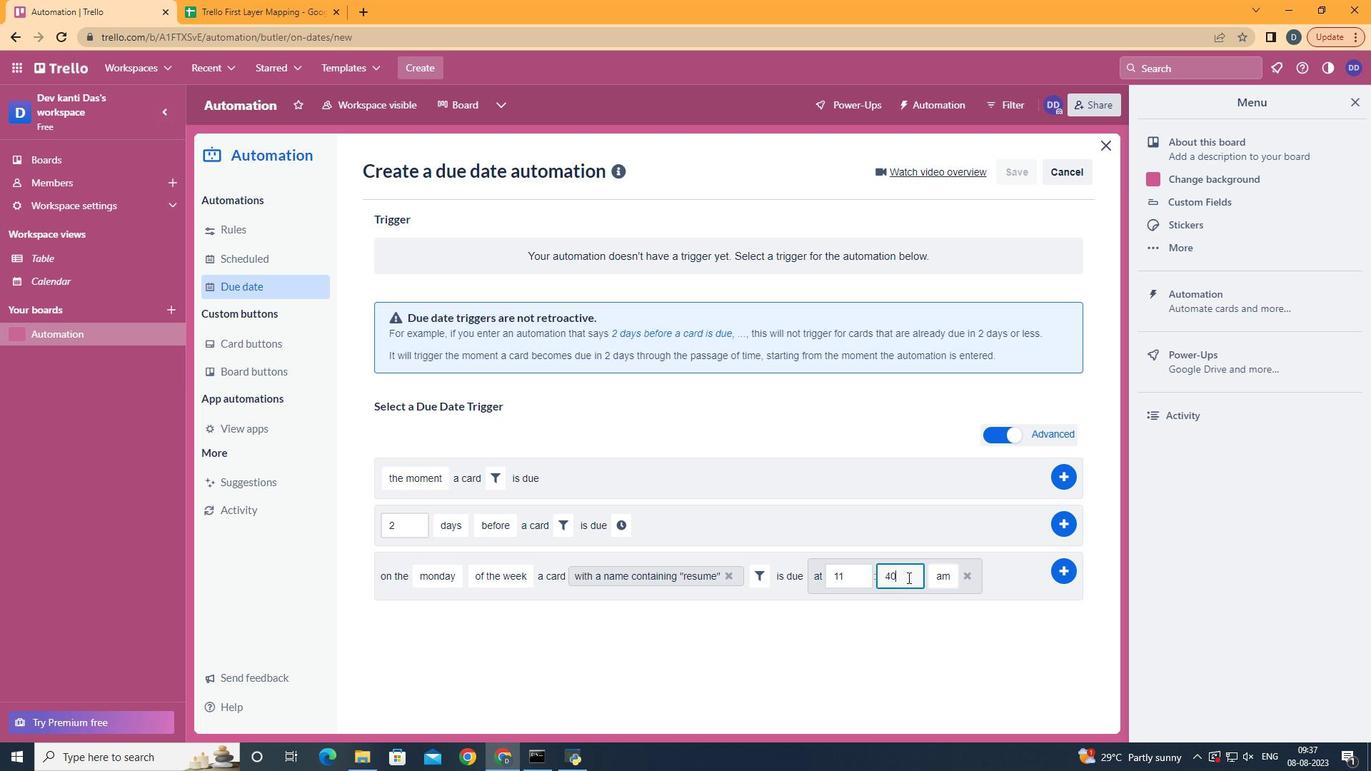 
Action: Key pressed <Key.backspace><Key.backspace>00
Screenshot: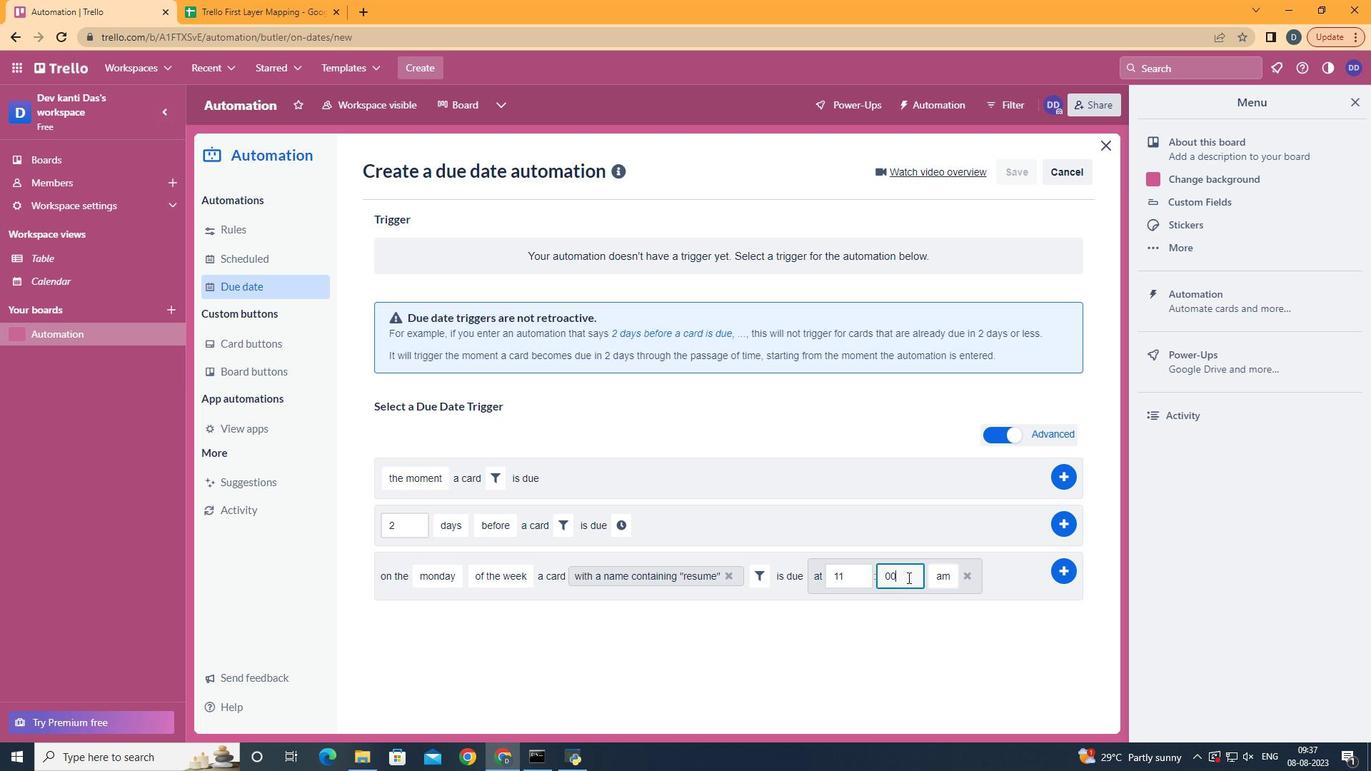 
Action: Mouse moved to (930, 566)
Screenshot: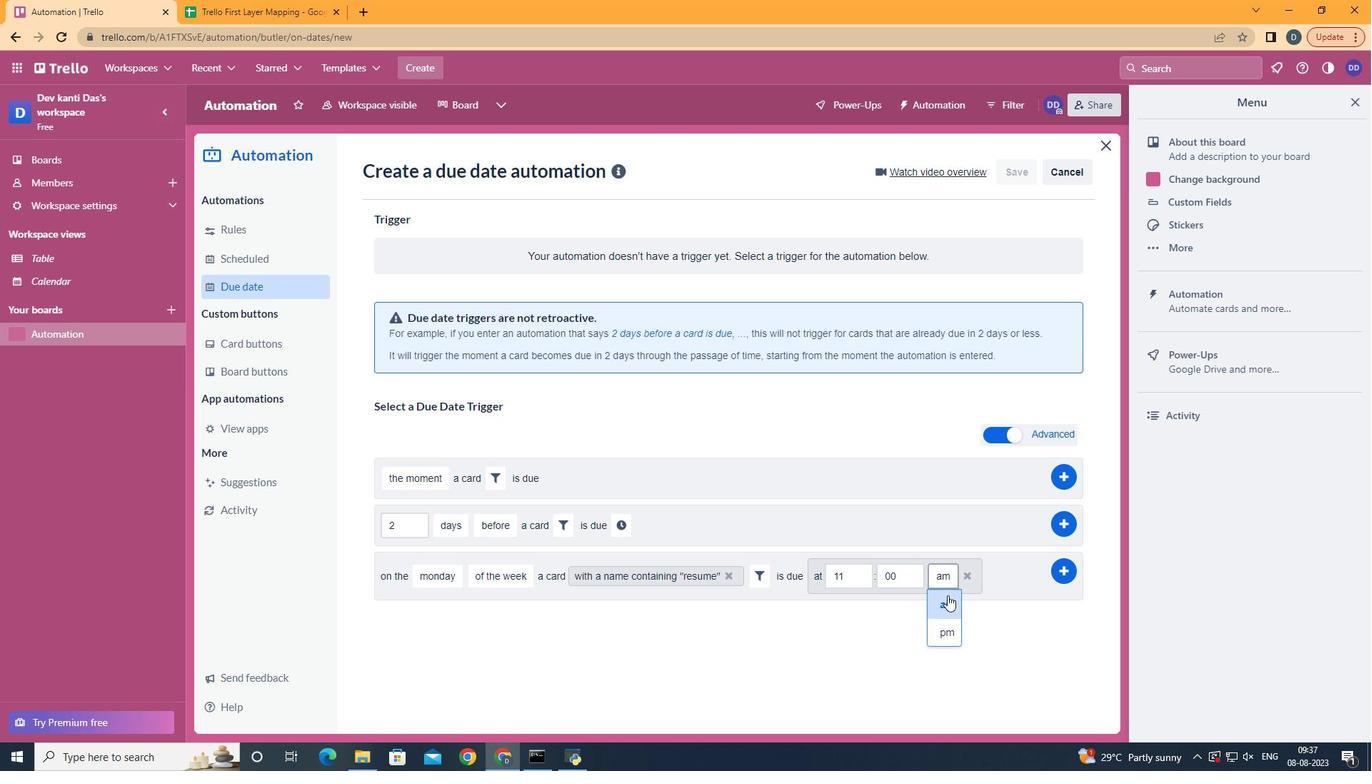 
Action: Mouse pressed left at (930, 566)
Screenshot: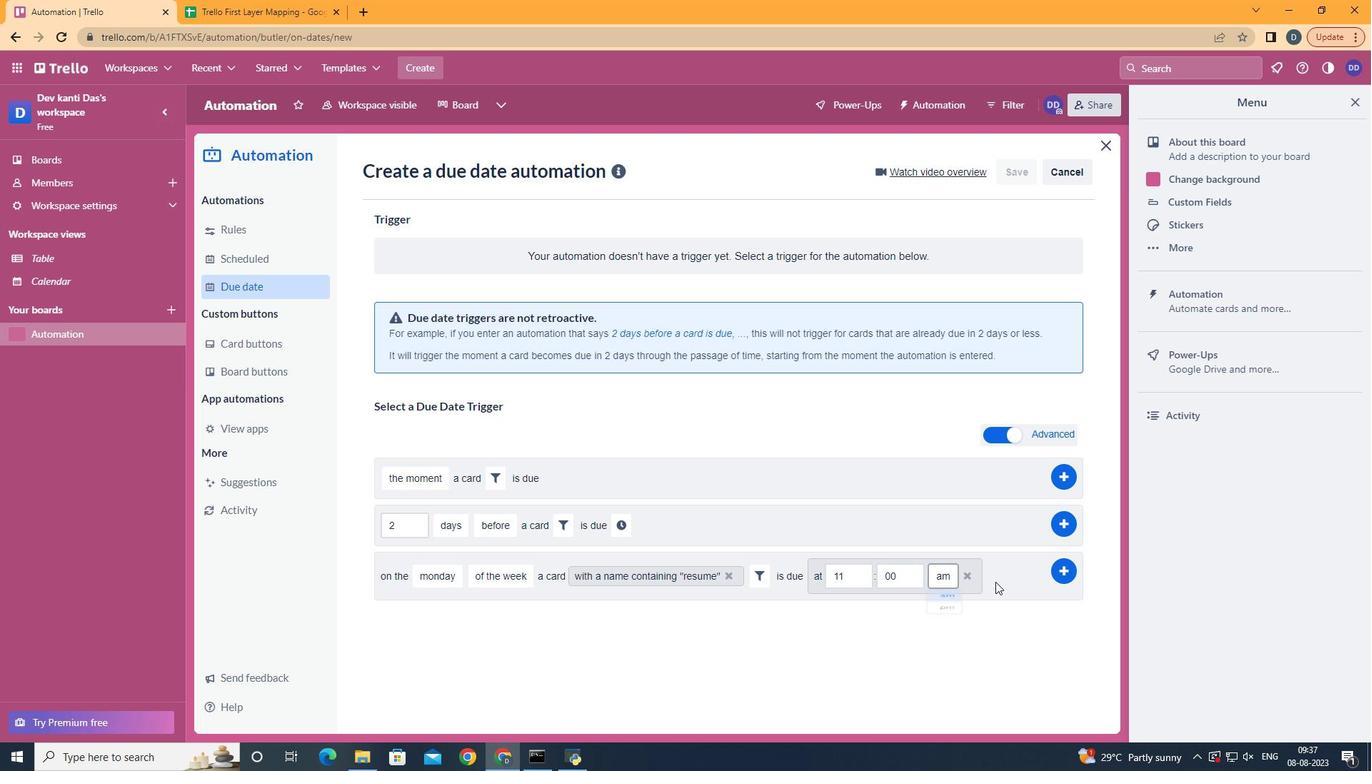 
Action: Mouse moved to (1031, 547)
Screenshot: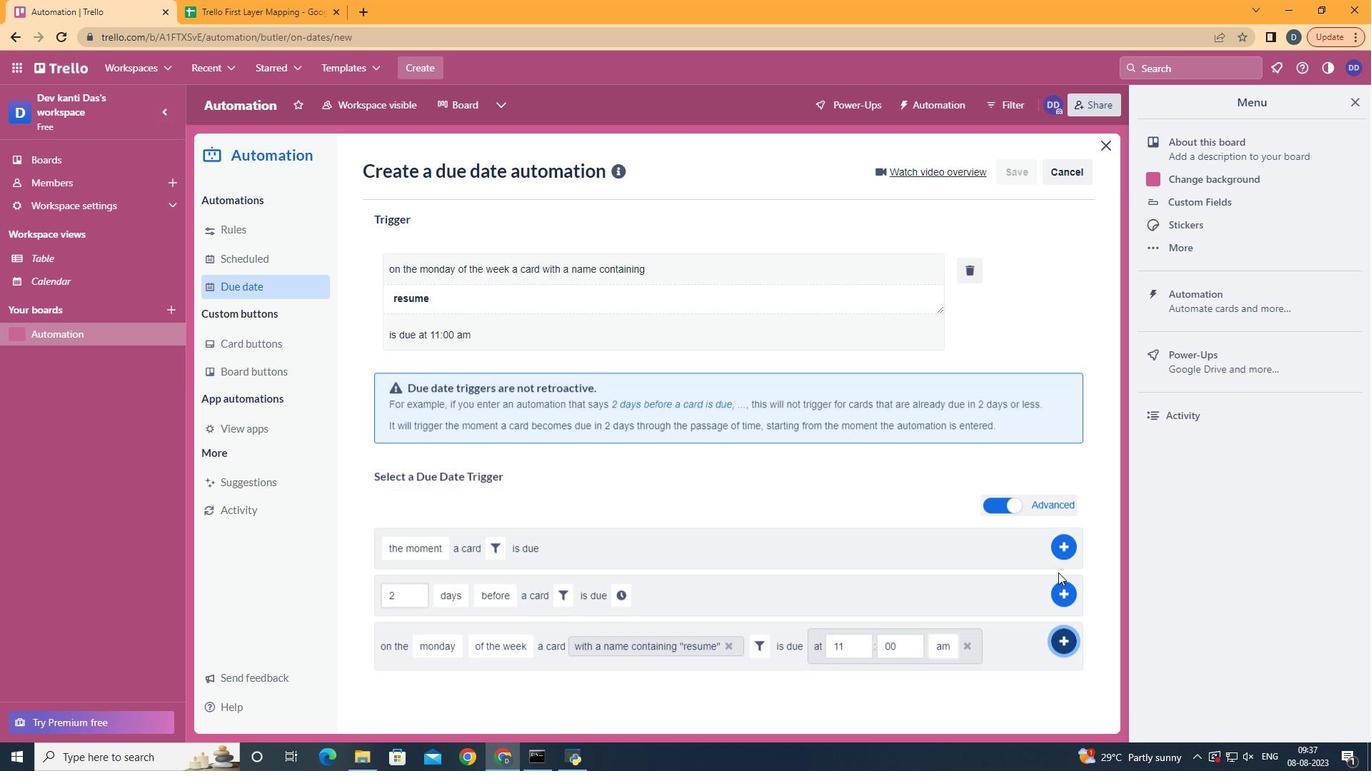 
Action: Mouse pressed left at (1031, 547)
Screenshot: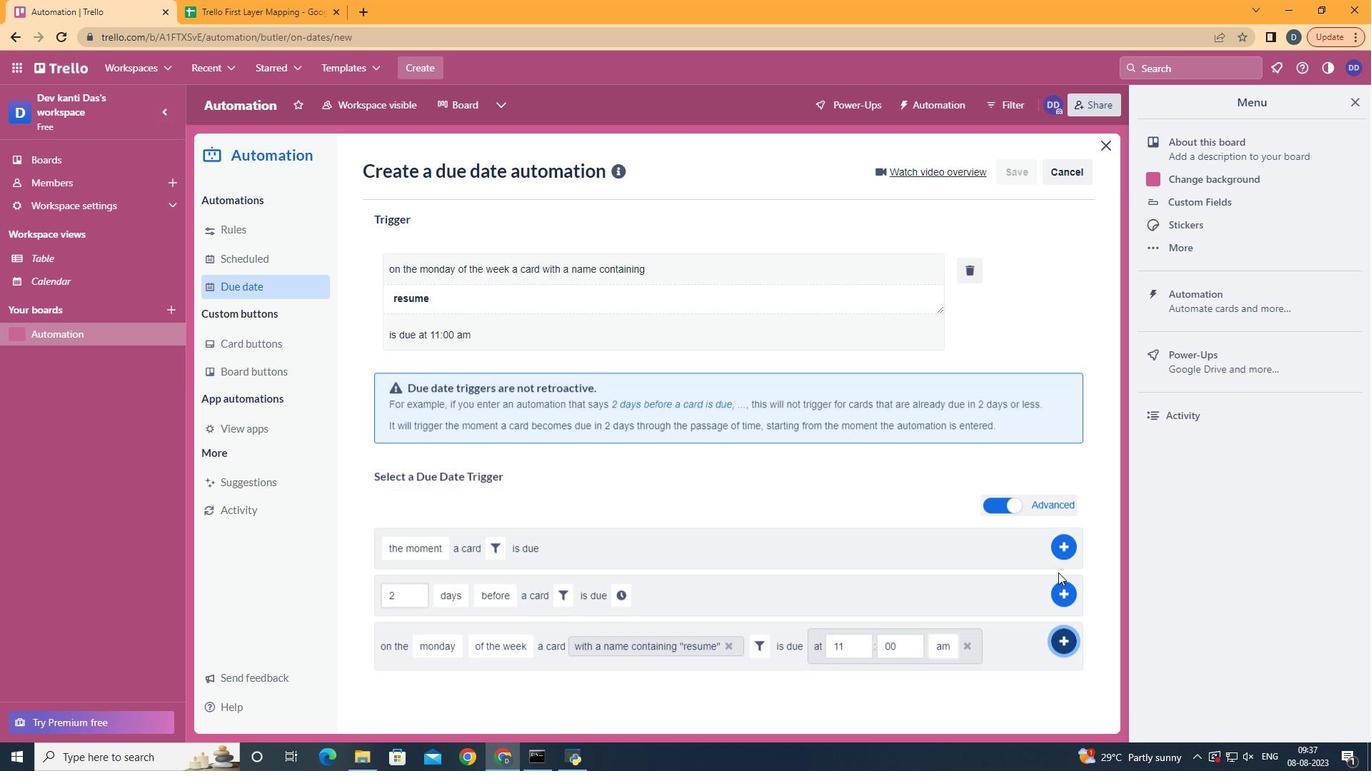 
Action: Mouse moved to (635, 243)
Screenshot: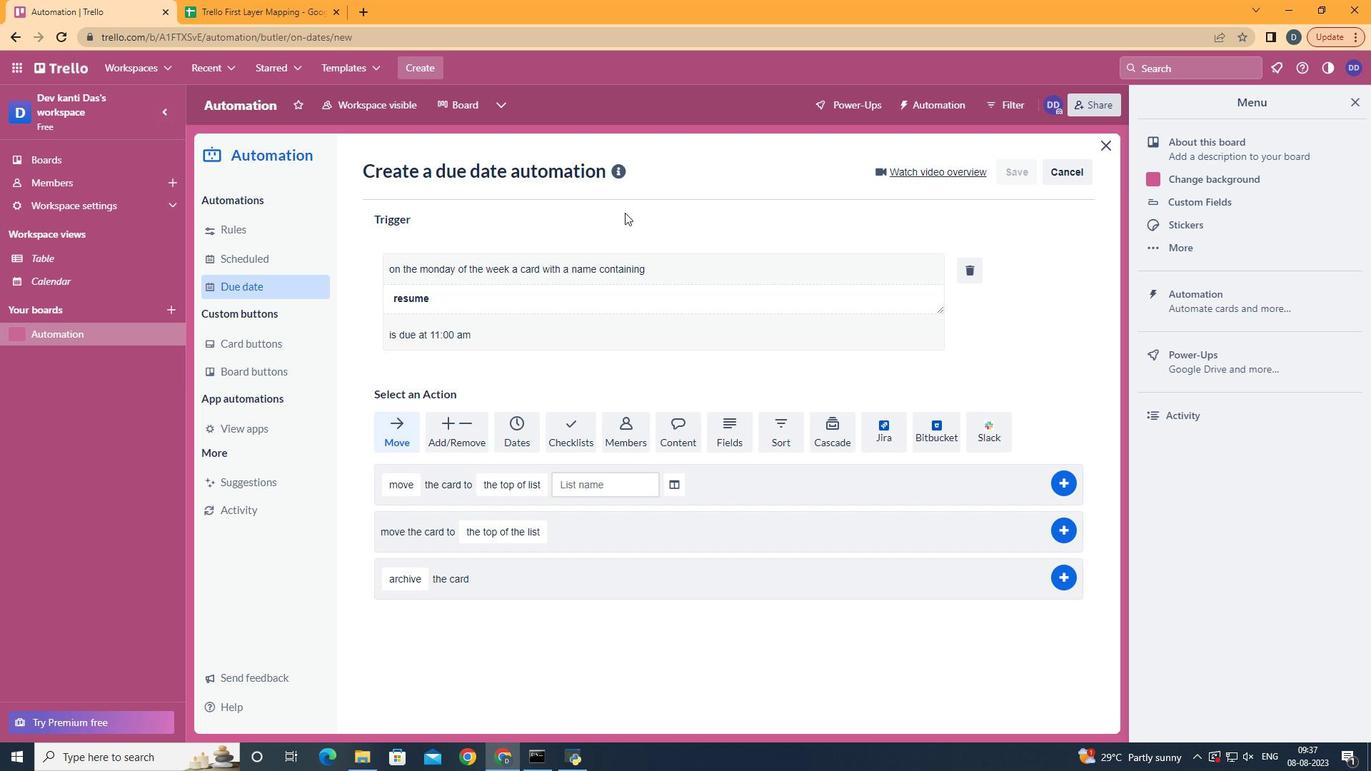 
